 Task: Forward email as attachment with the signature Cooper Powell with the subject Product update announcement from softage.1@softage.net to softage.10@softage.net with the message I need to discuss some urgent matters related to the project with you.
Action: Mouse moved to (935, 82)
Screenshot: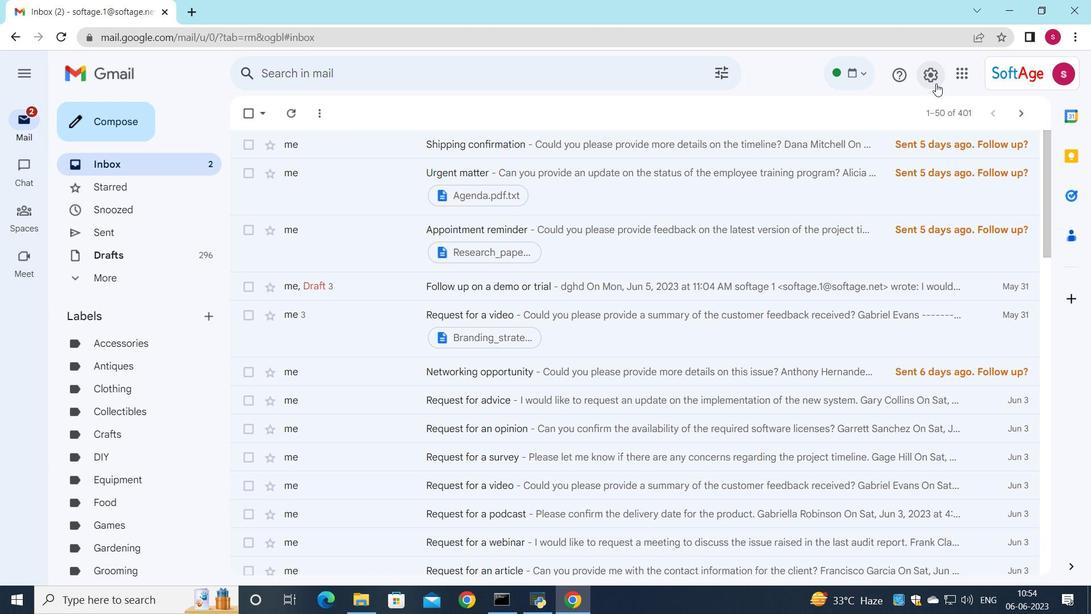 
Action: Mouse pressed left at (935, 82)
Screenshot: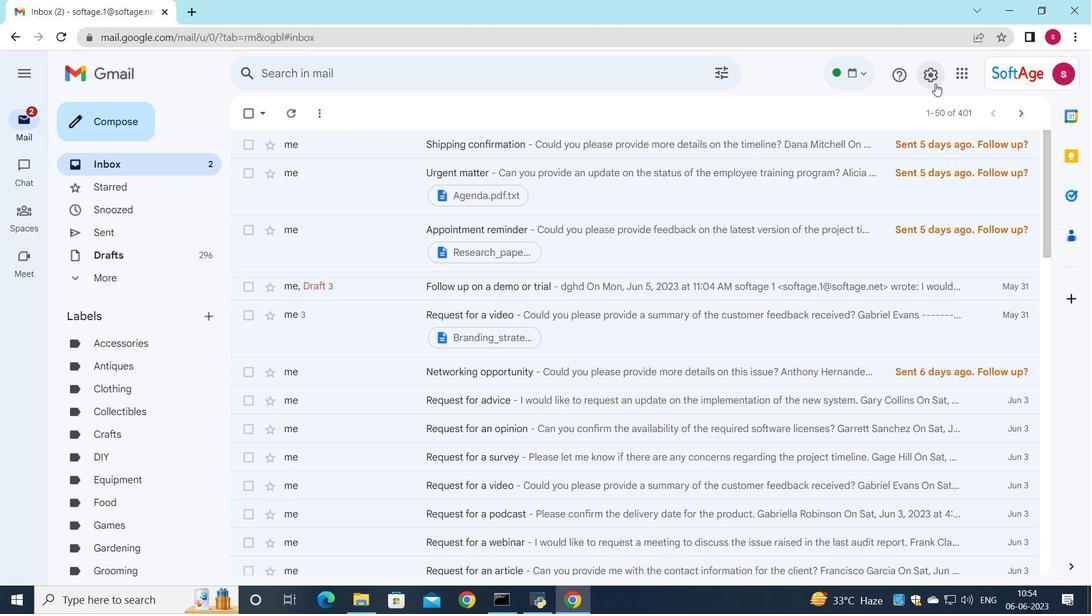
Action: Mouse moved to (940, 141)
Screenshot: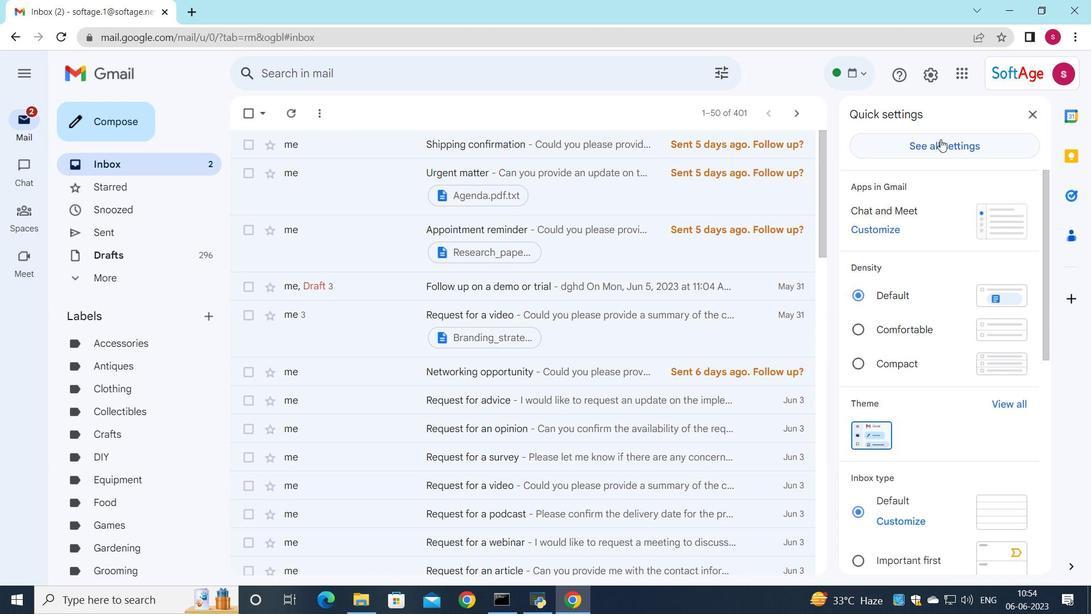 
Action: Mouse pressed left at (940, 141)
Screenshot: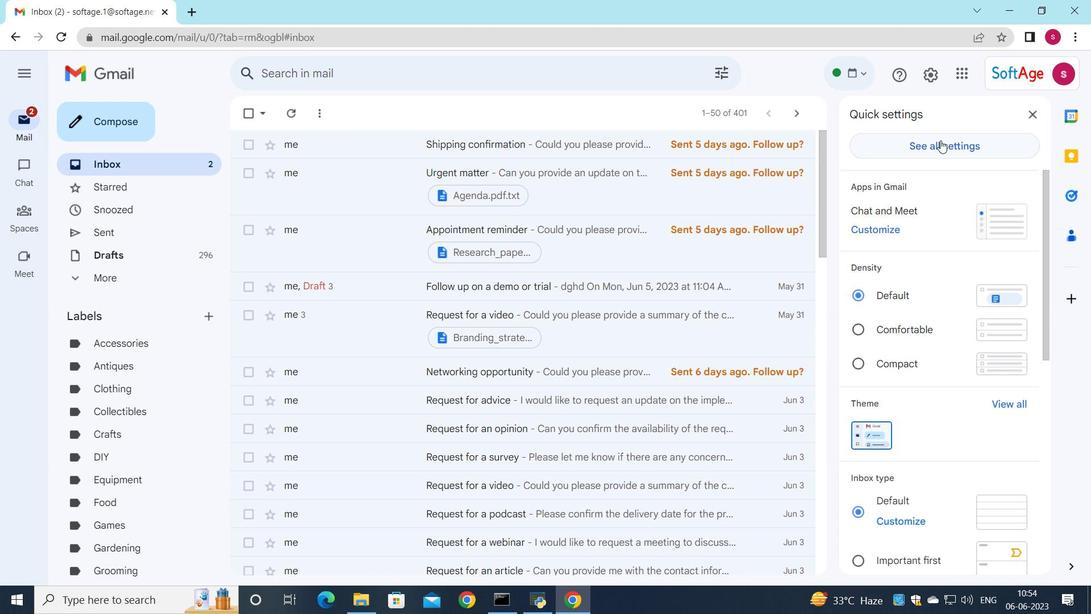 
Action: Mouse moved to (712, 198)
Screenshot: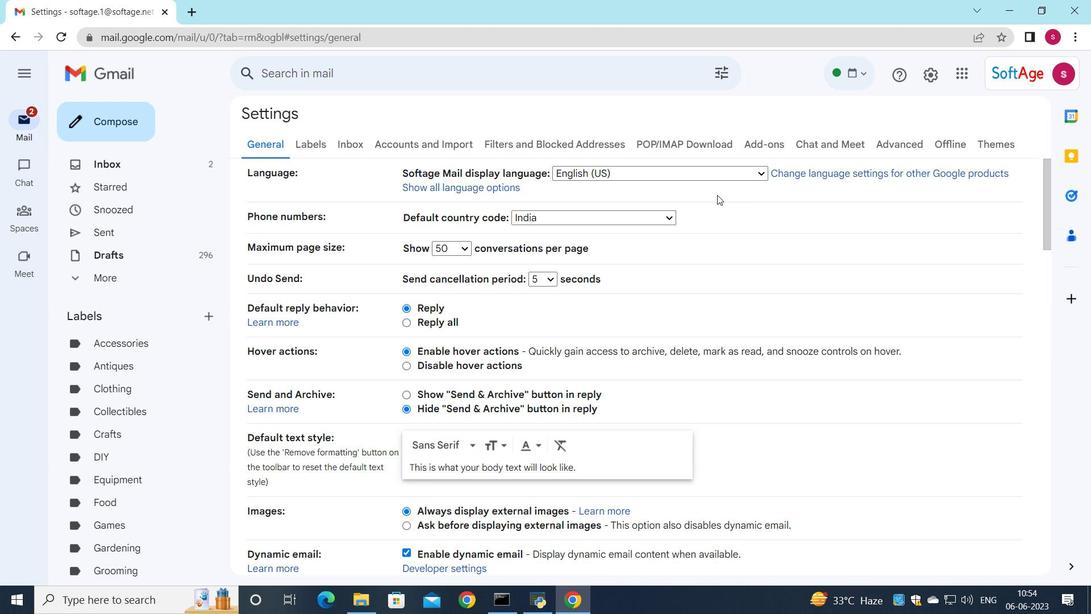 
Action: Mouse scrolled (712, 198) with delta (0, 0)
Screenshot: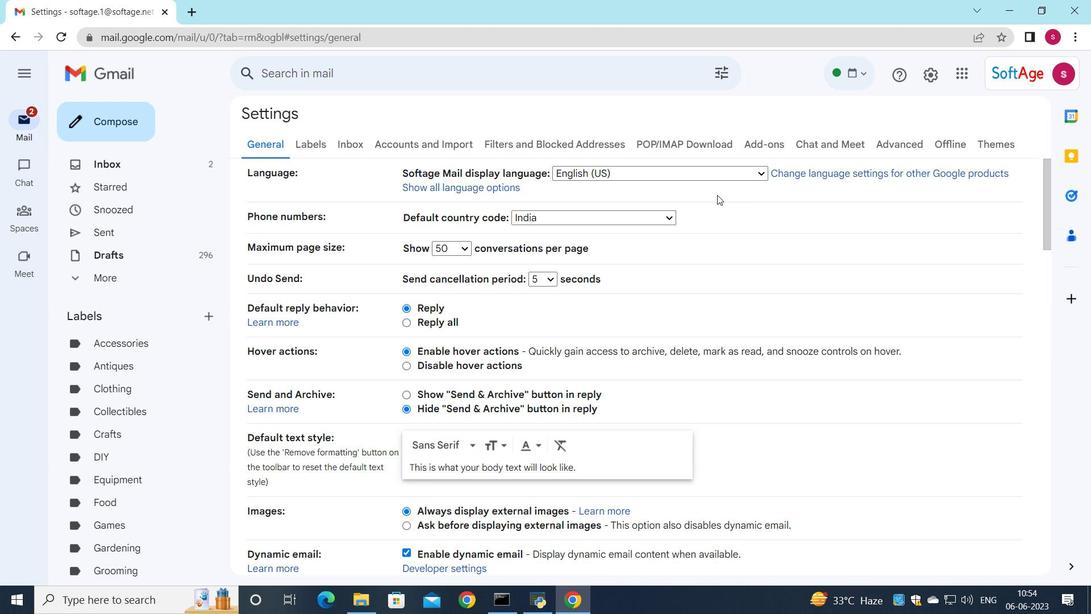 
Action: Mouse moved to (706, 202)
Screenshot: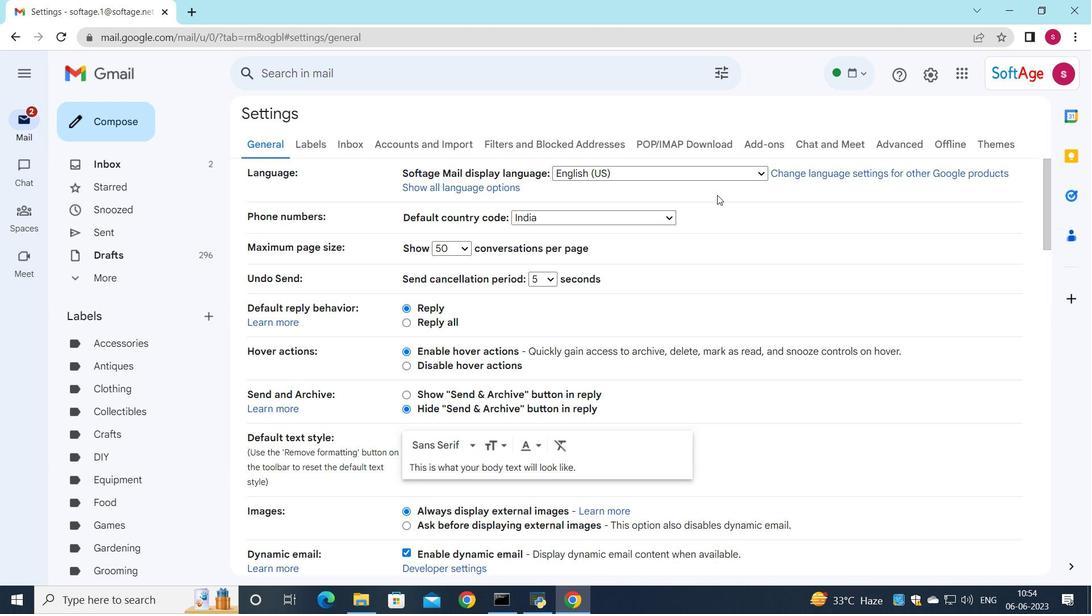 
Action: Mouse scrolled (706, 202) with delta (0, 0)
Screenshot: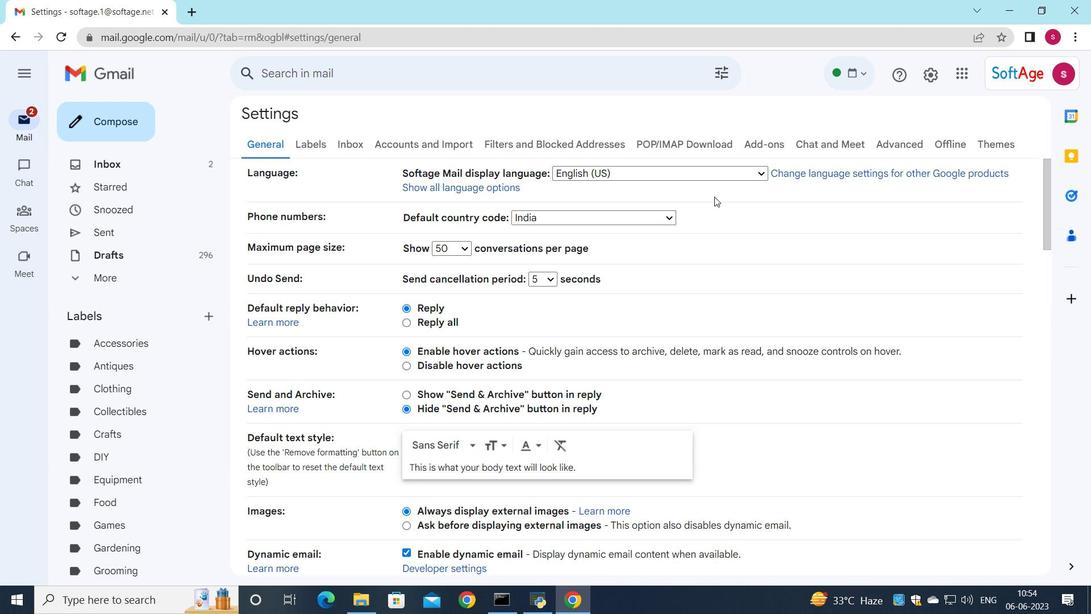 
Action: Mouse moved to (702, 205)
Screenshot: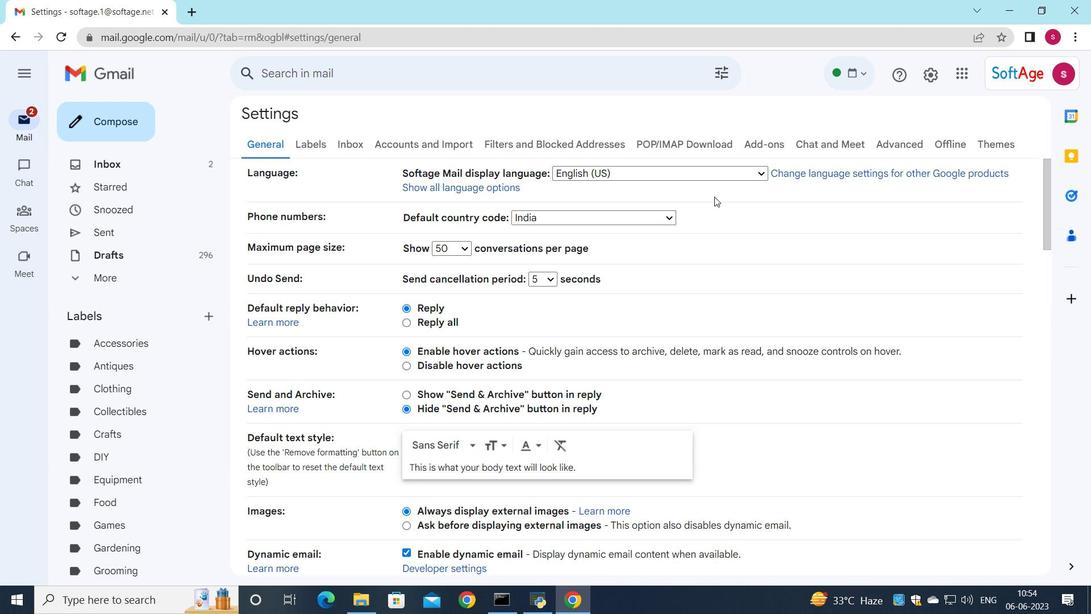 
Action: Mouse scrolled (702, 204) with delta (0, 0)
Screenshot: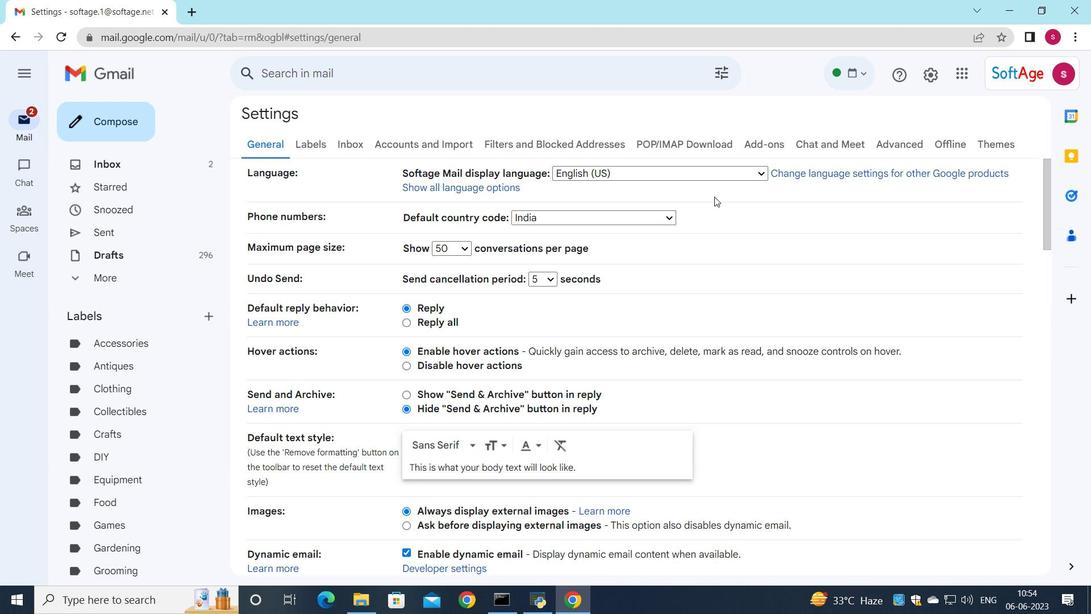 
Action: Mouse moved to (681, 212)
Screenshot: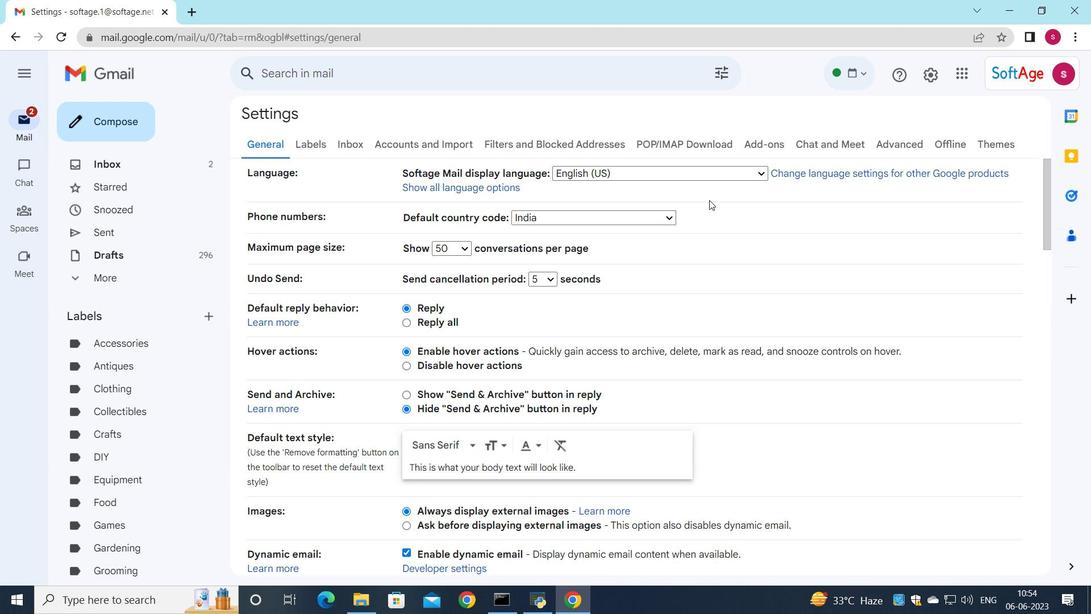 
Action: Mouse scrolled (697, 207) with delta (0, 0)
Screenshot: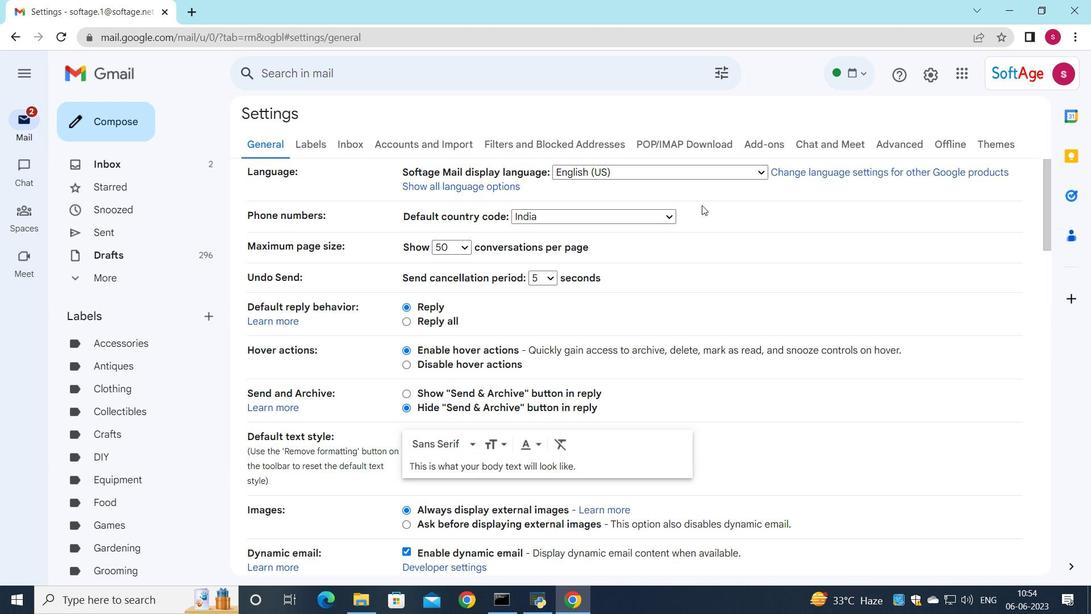
Action: Mouse moved to (680, 212)
Screenshot: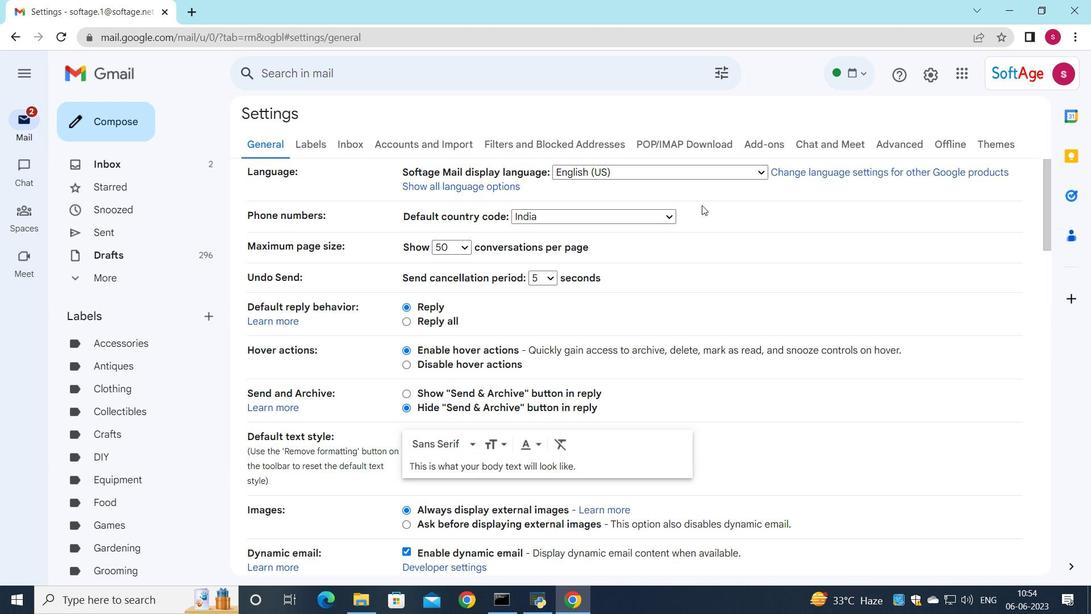 
Action: Mouse scrolled (691, 209) with delta (0, 0)
Screenshot: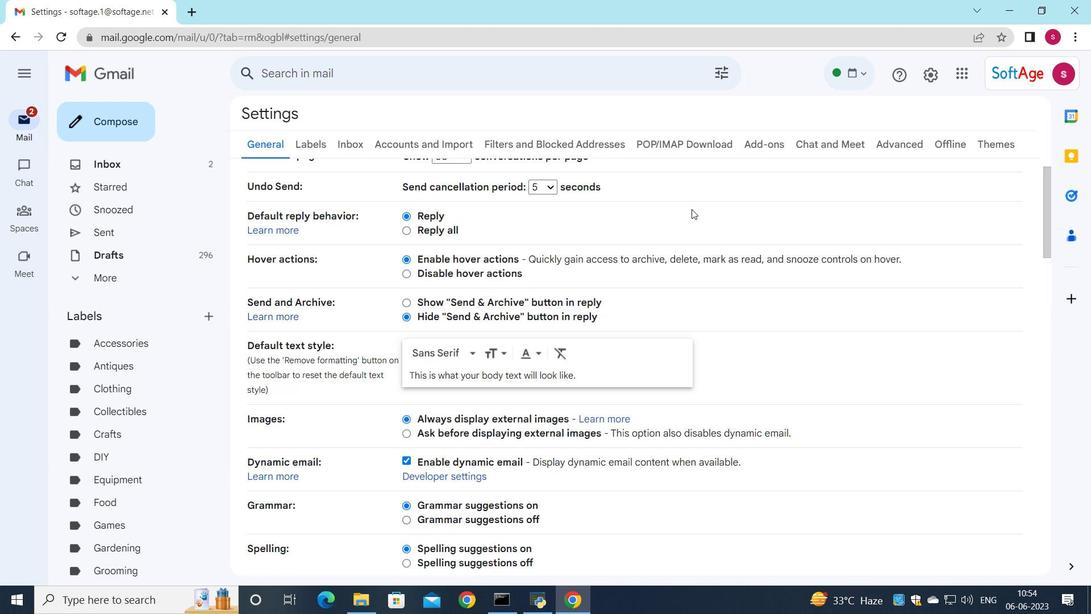 
Action: Mouse moved to (678, 212)
Screenshot: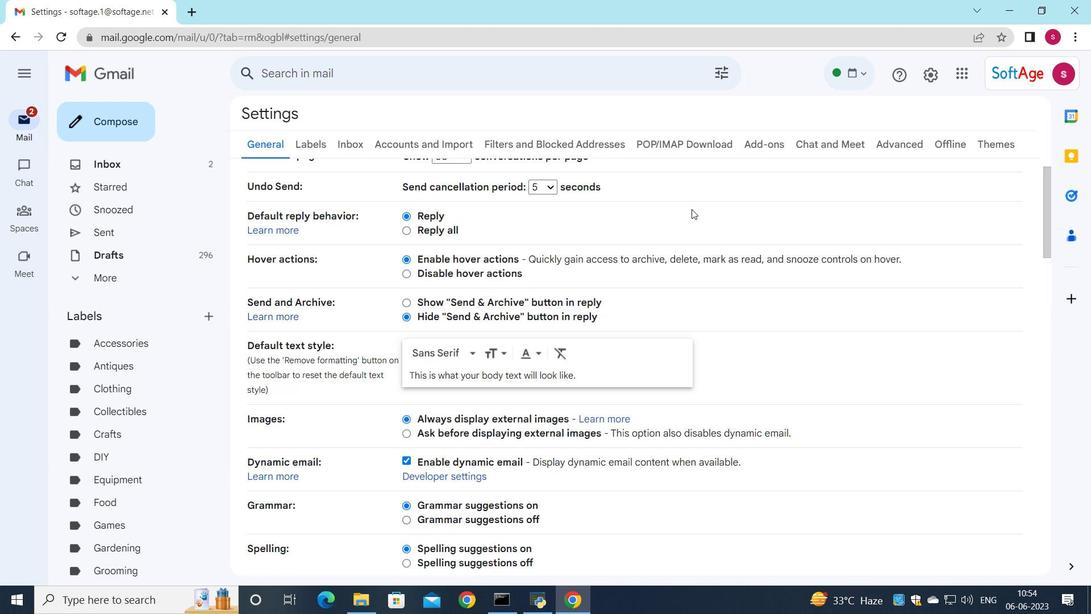 
Action: Mouse scrolled (680, 212) with delta (0, 0)
Screenshot: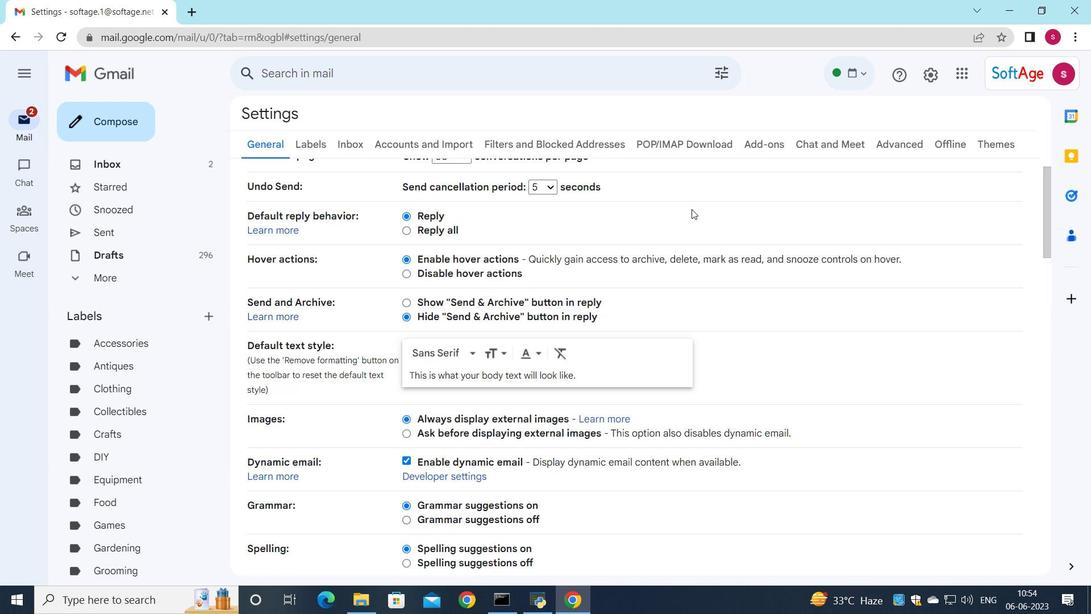 
Action: Mouse moved to (674, 217)
Screenshot: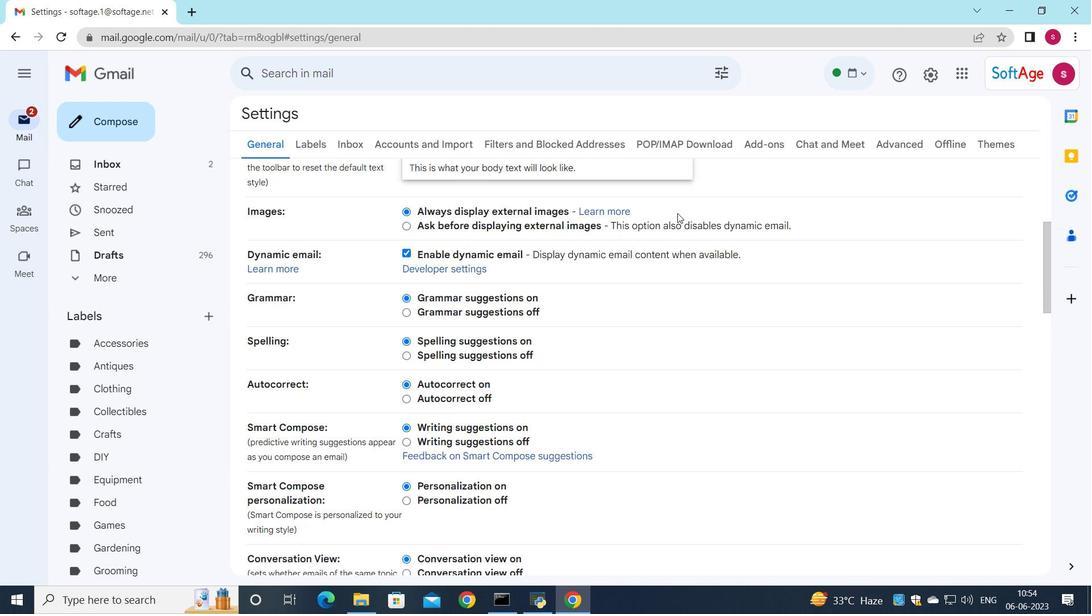 
Action: Mouse scrolled (674, 217) with delta (0, 0)
Screenshot: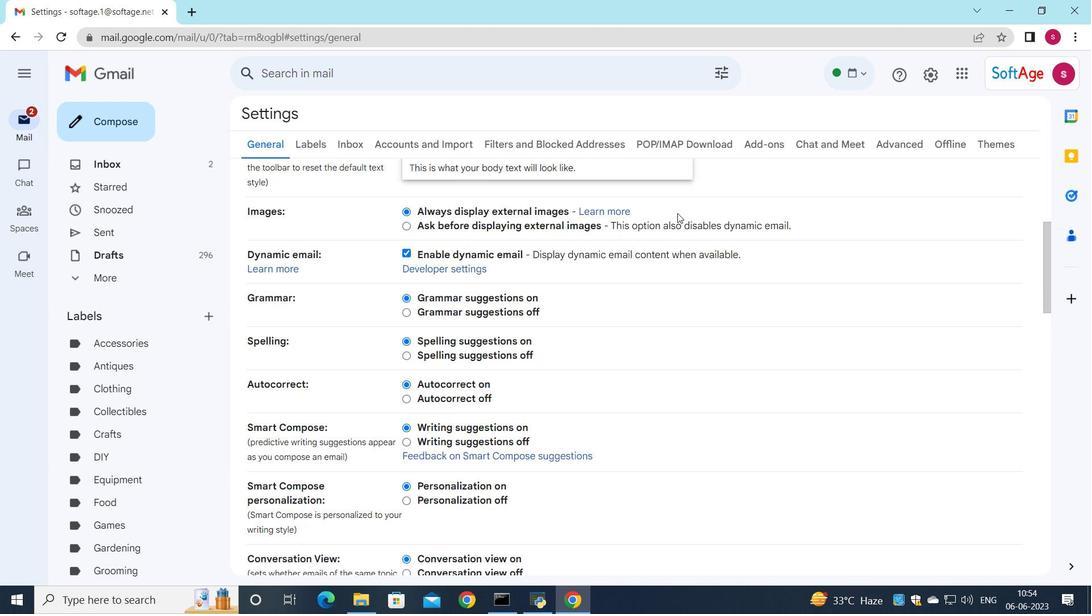 
Action: Mouse moved to (674, 218)
Screenshot: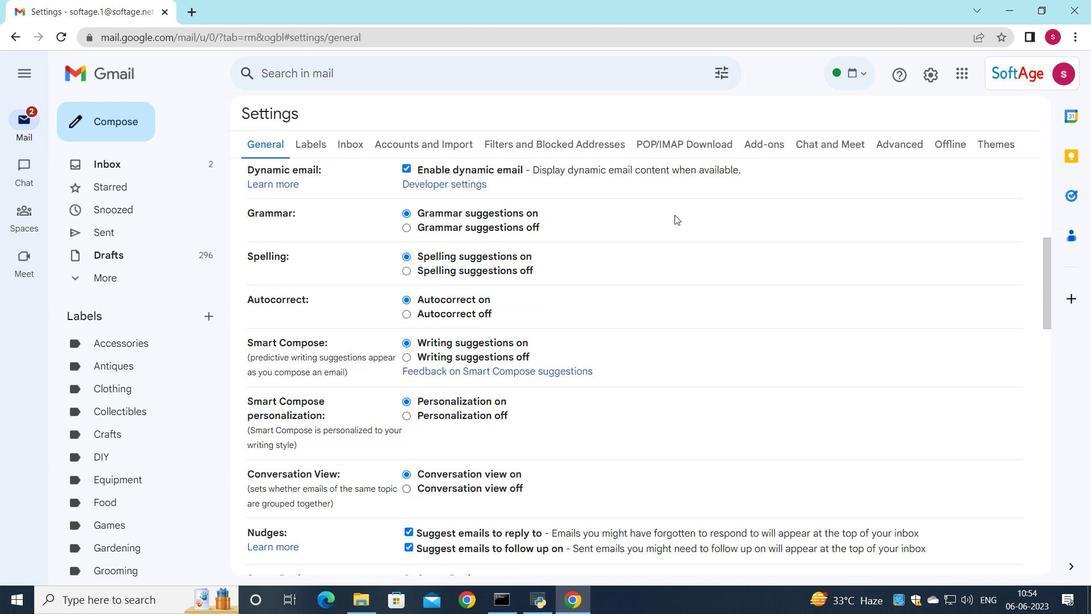 
Action: Mouse scrolled (674, 218) with delta (0, 0)
Screenshot: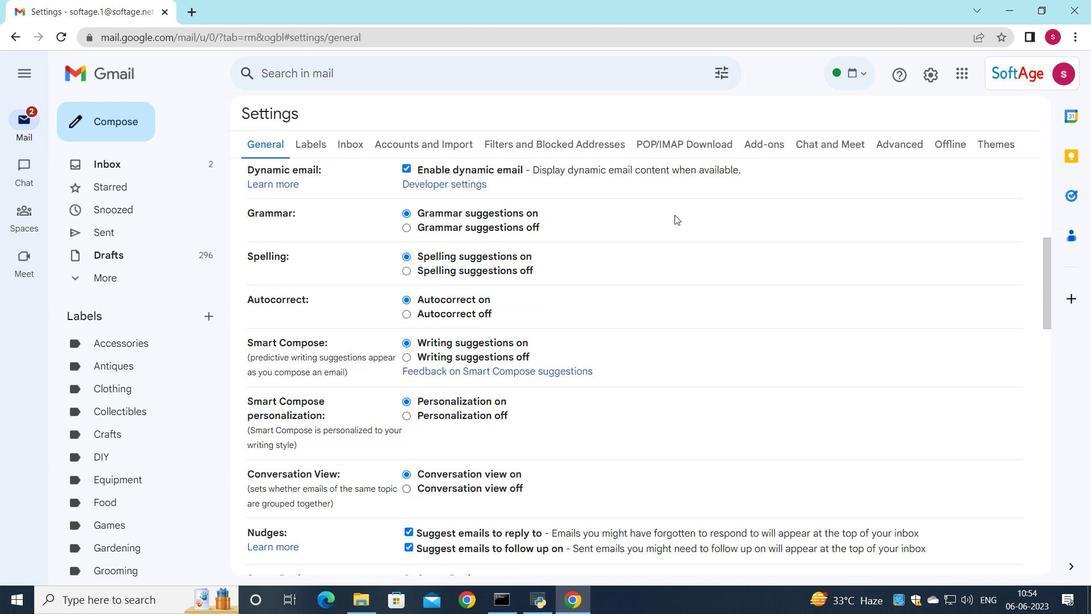 
Action: Mouse moved to (674, 218)
Screenshot: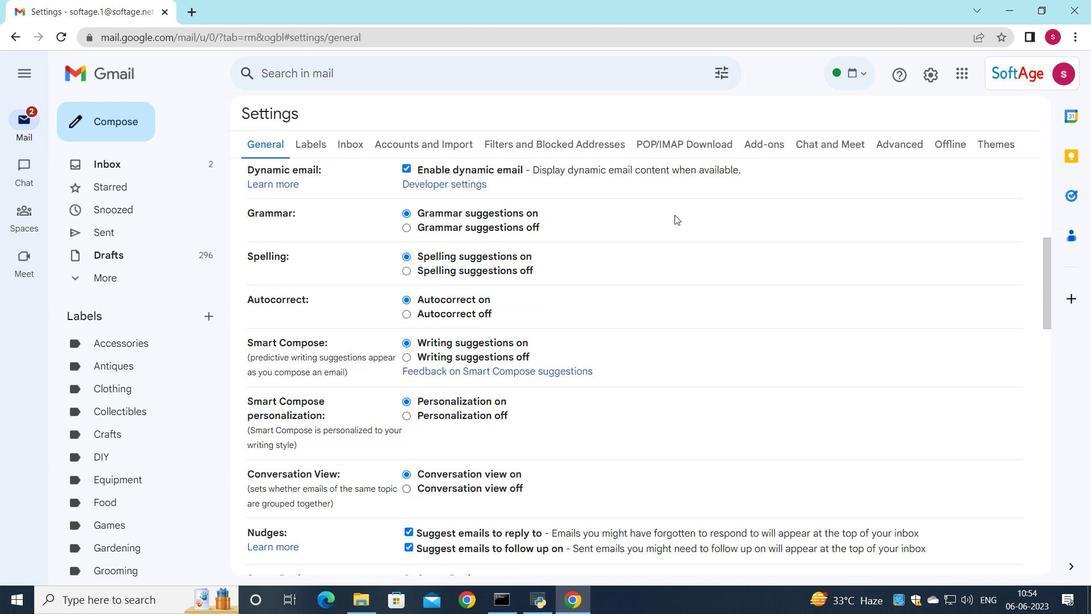
Action: Mouse scrolled (674, 218) with delta (0, 0)
Screenshot: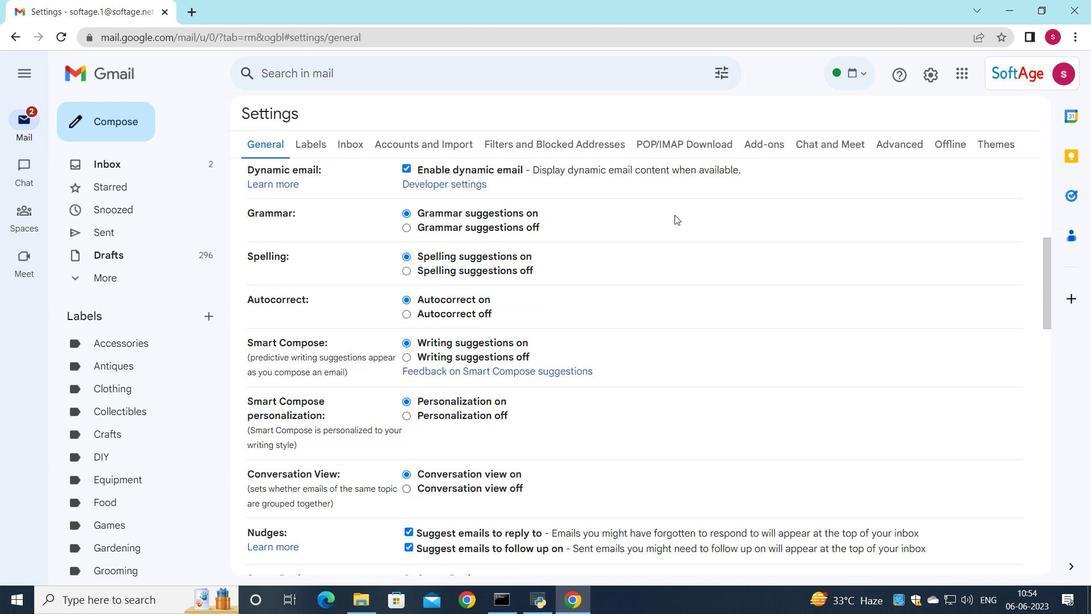 
Action: Mouse moved to (673, 219)
Screenshot: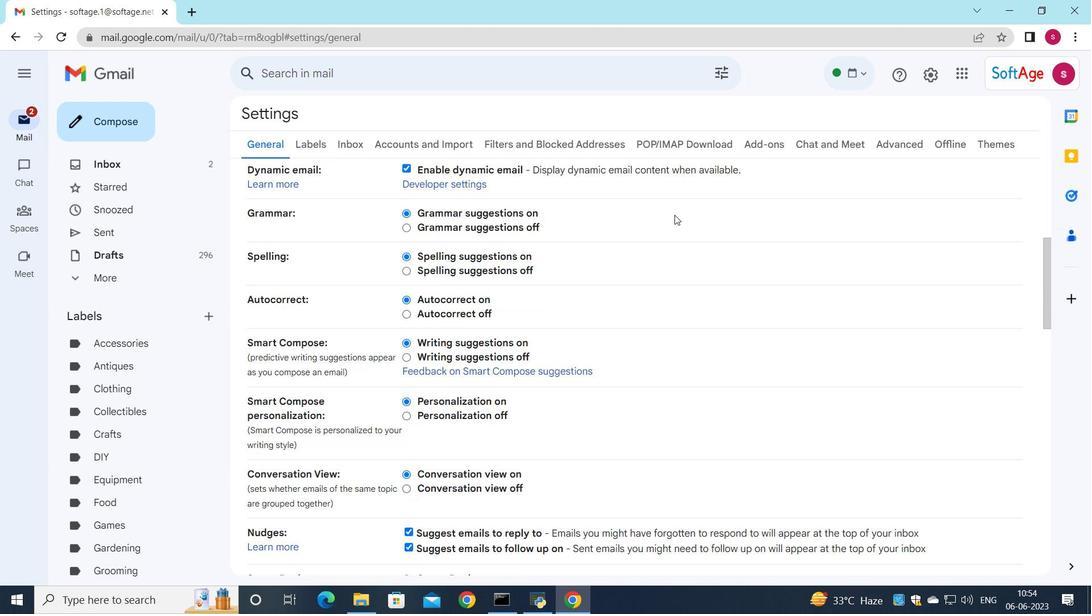 
Action: Mouse scrolled (673, 218) with delta (0, 0)
Screenshot: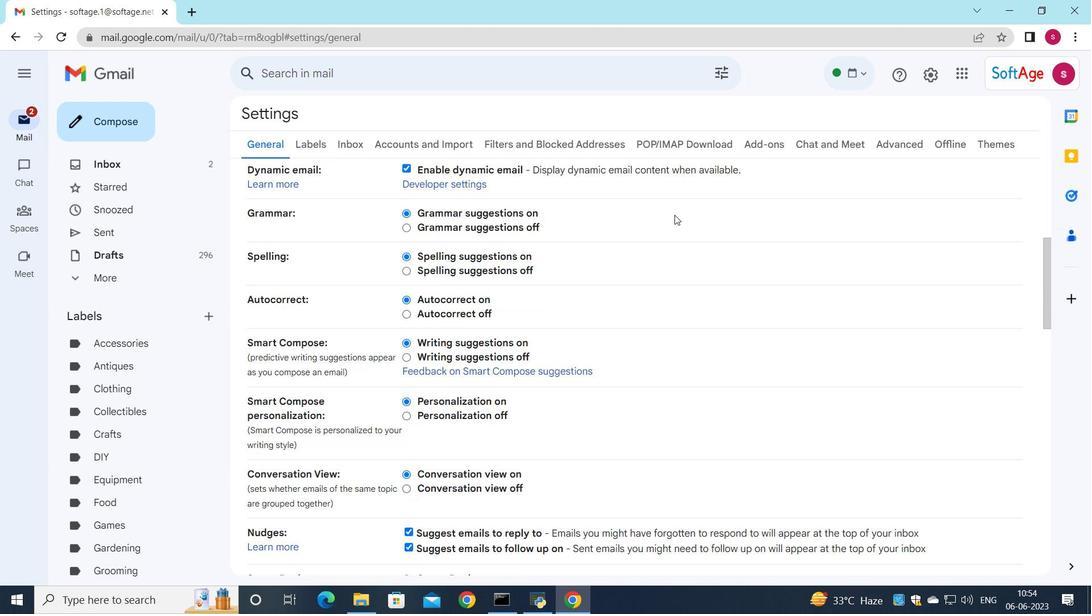 
Action: Mouse moved to (672, 220)
Screenshot: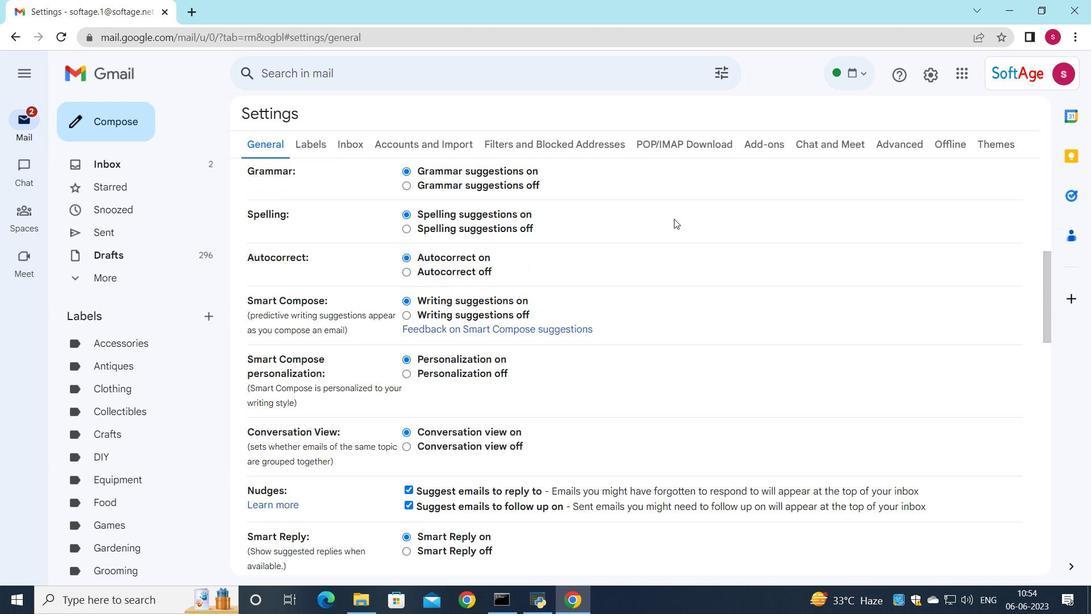 
Action: Mouse scrolled (672, 220) with delta (0, 0)
Screenshot: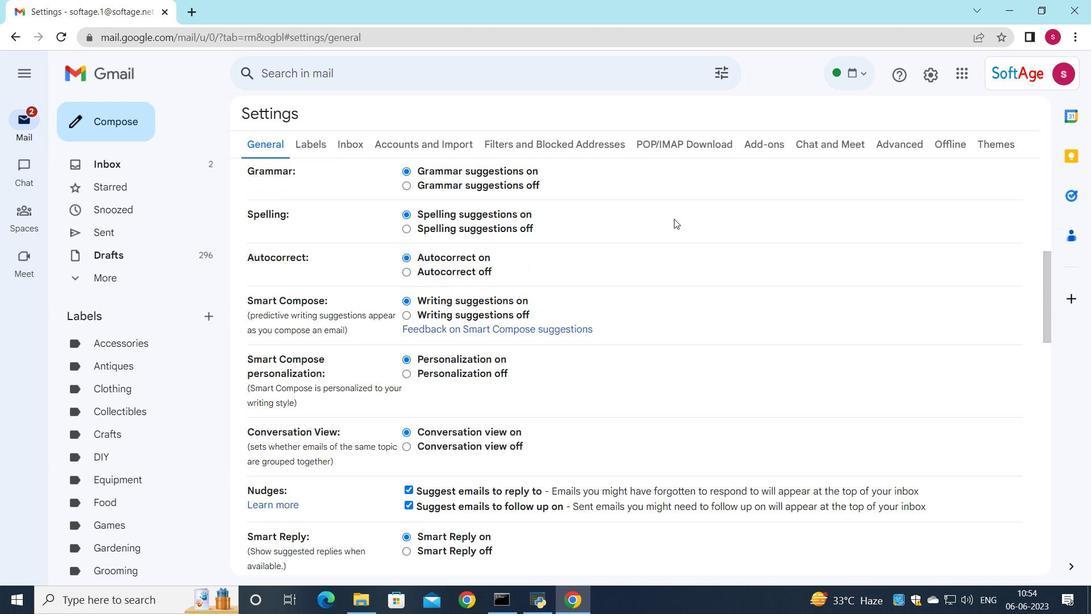 
Action: Mouse moved to (599, 241)
Screenshot: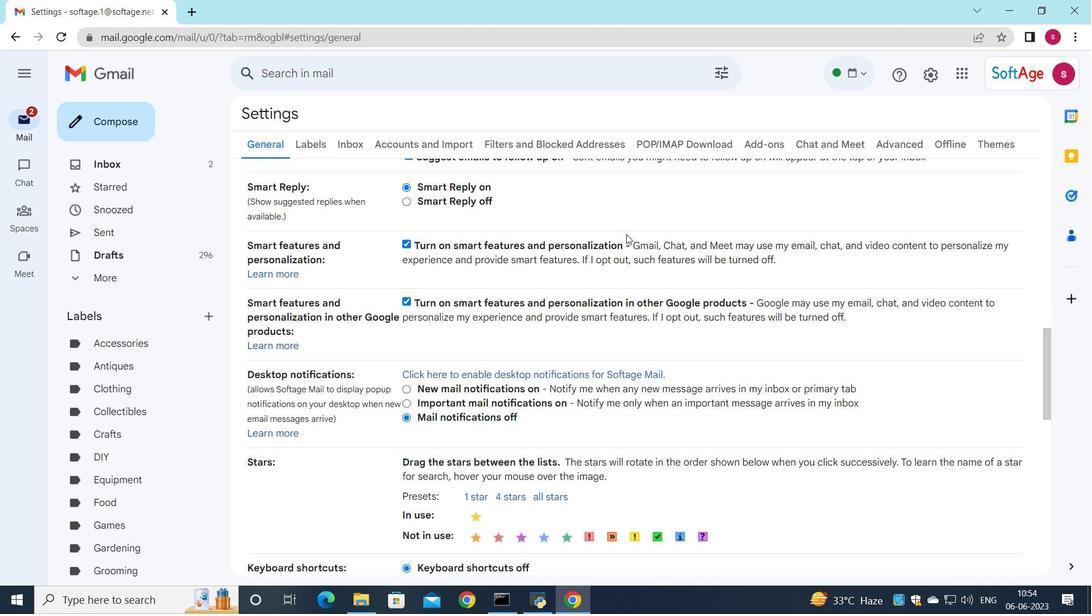 
Action: Mouse scrolled (599, 241) with delta (0, 0)
Screenshot: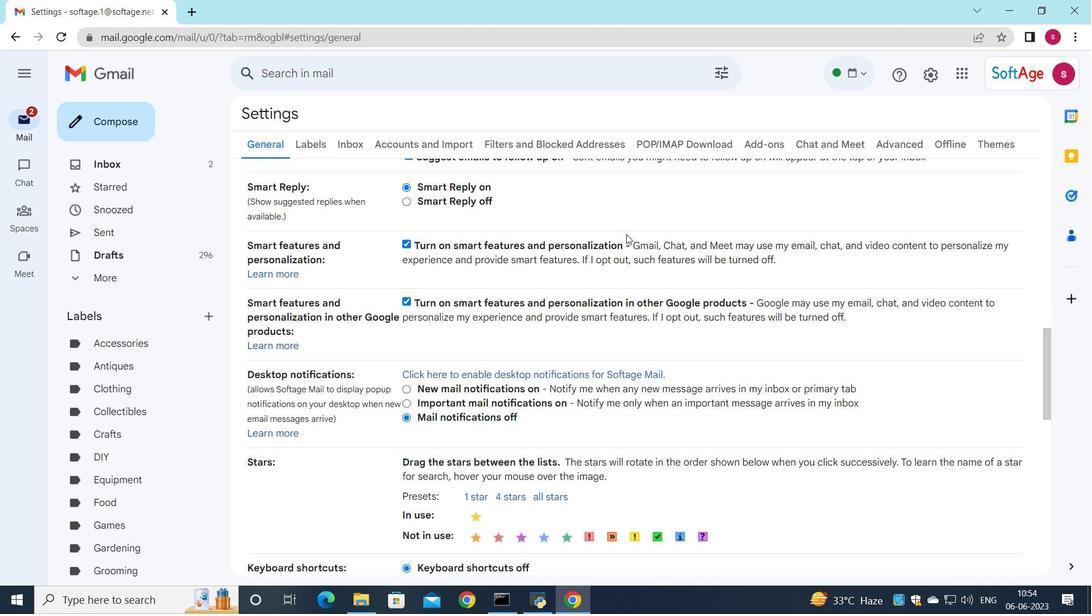 
Action: Mouse moved to (596, 242)
Screenshot: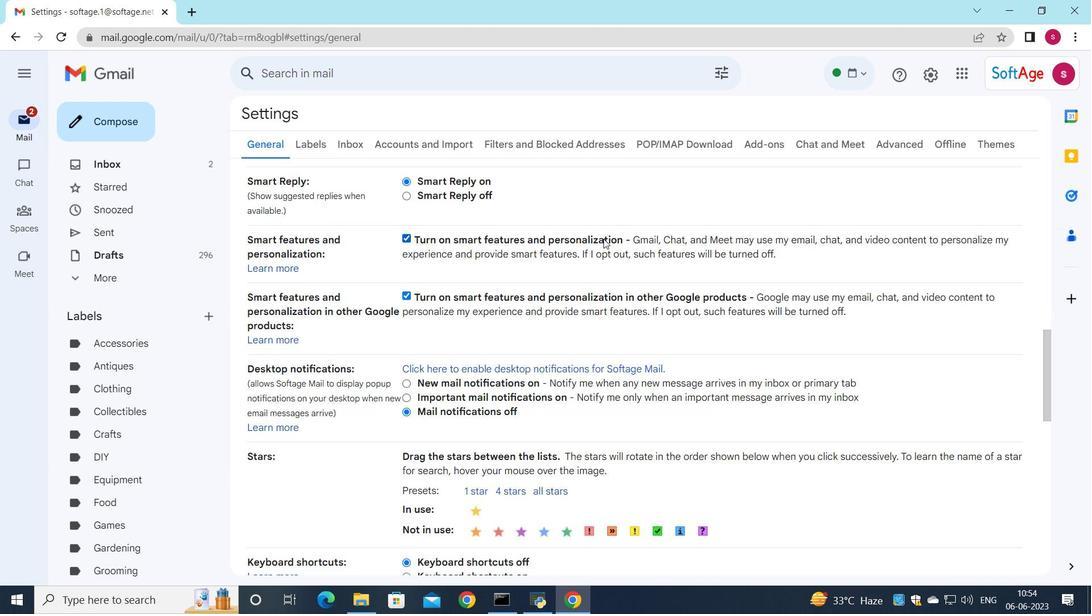 
Action: Mouse scrolled (597, 242) with delta (0, 0)
Screenshot: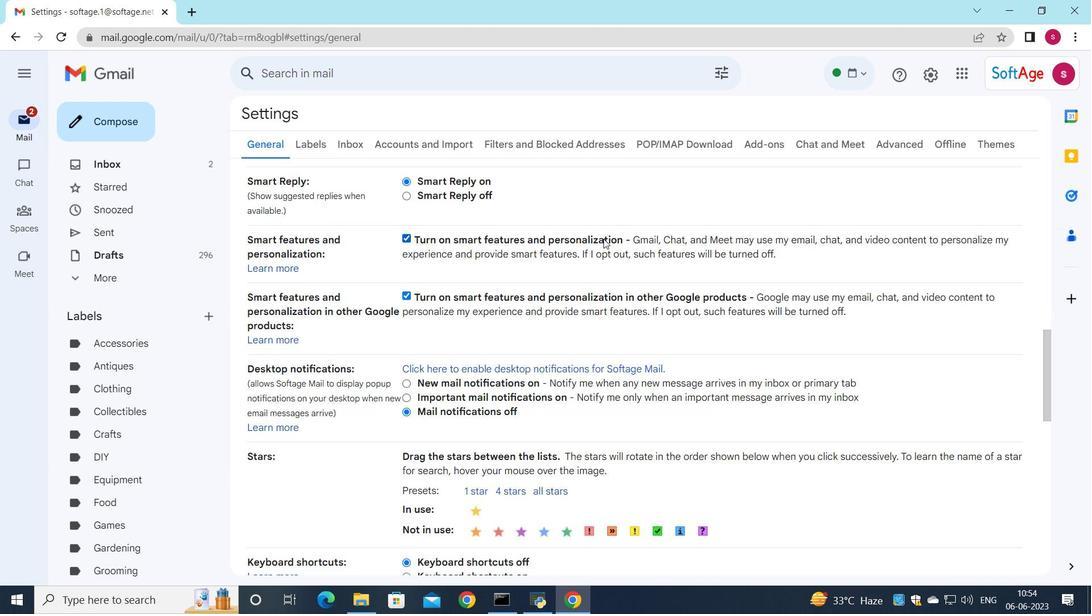 
Action: Mouse moved to (596, 243)
Screenshot: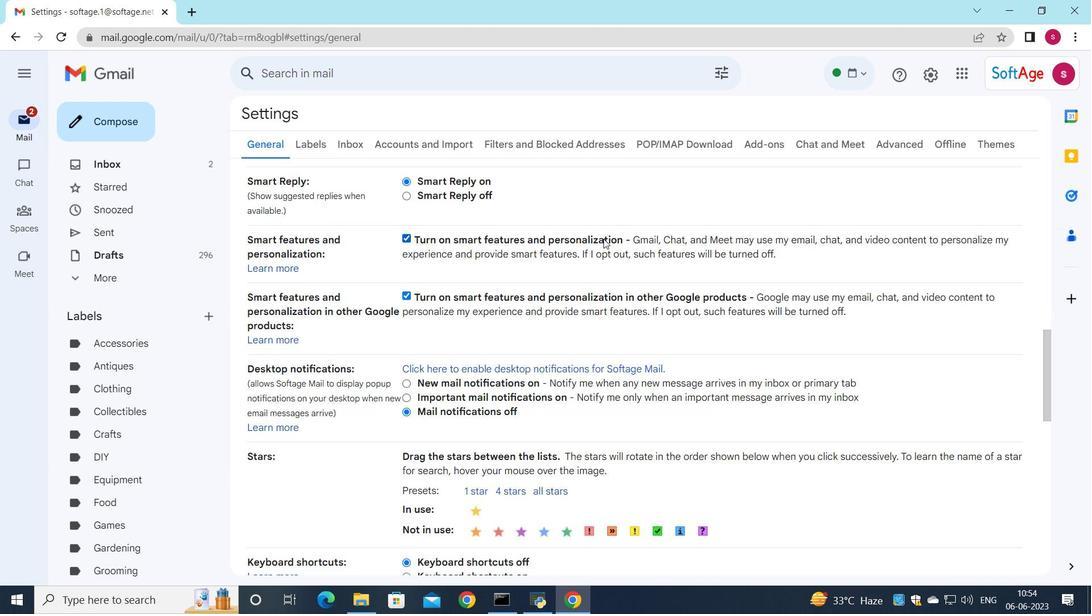 
Action: Mouse scrolled (596, 242) with delta (0, 0)
Screenshot: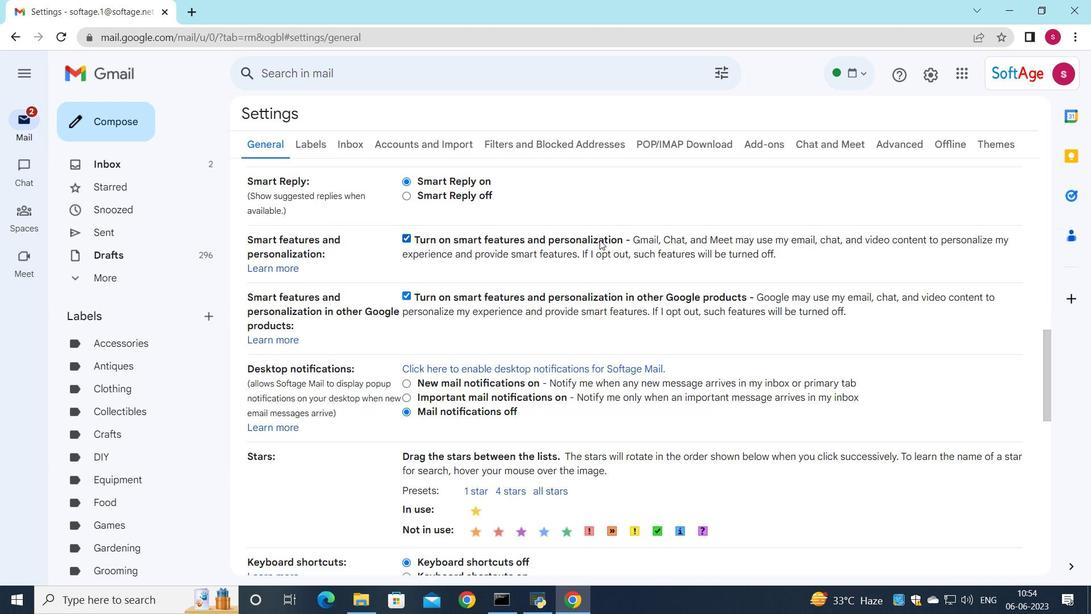 
Action: Mouse moved to (591, 246)
Screenshot: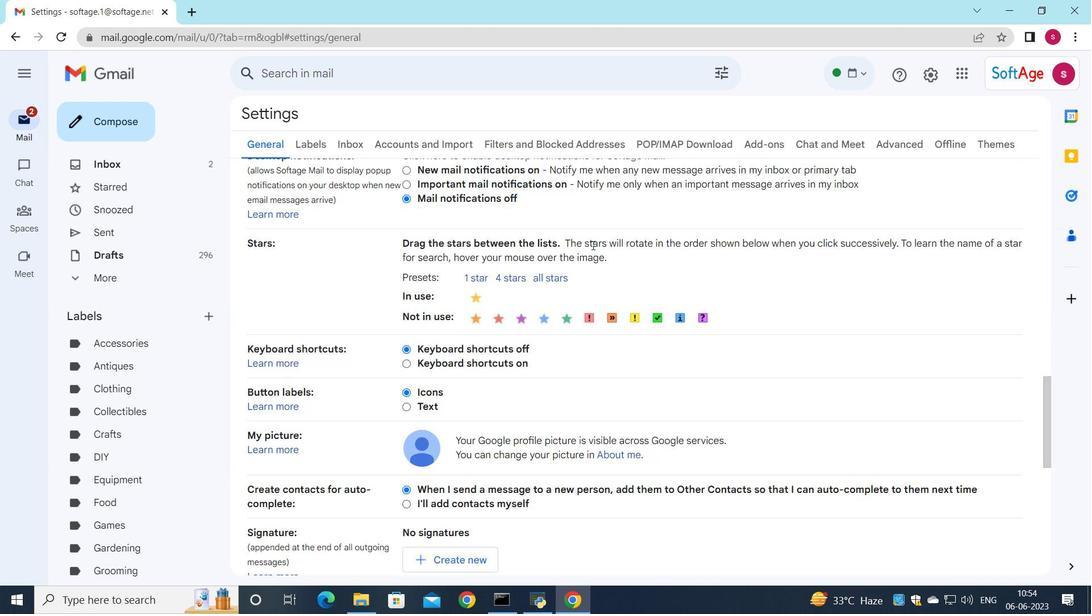 
Action: Mouse scrolled (591, 245) with delta (0, 0)
Screenshot: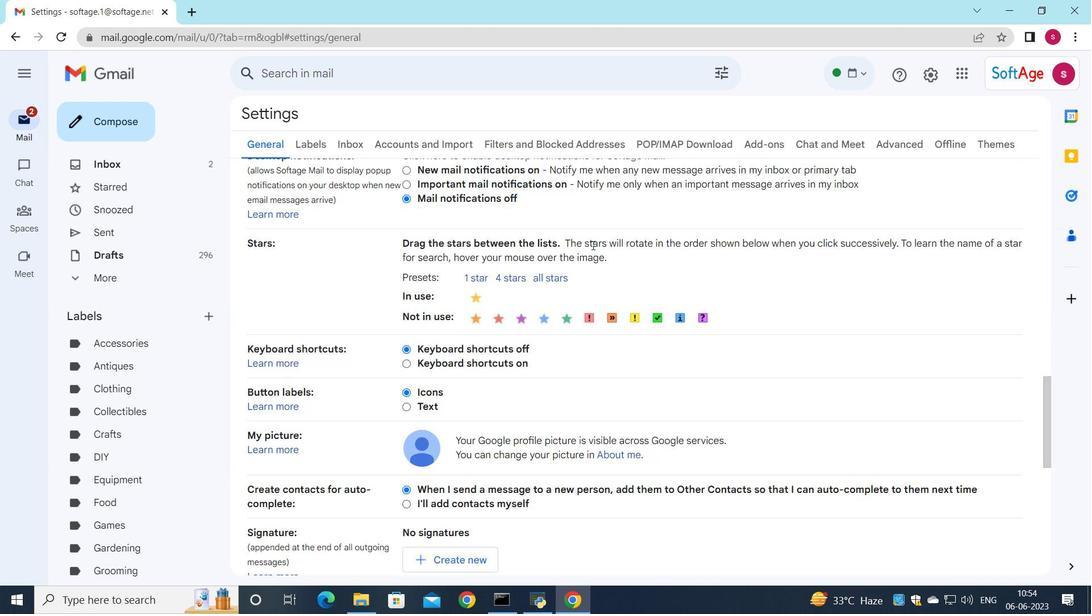 
Action: Mouse moved to (591, 246)
Screenshot: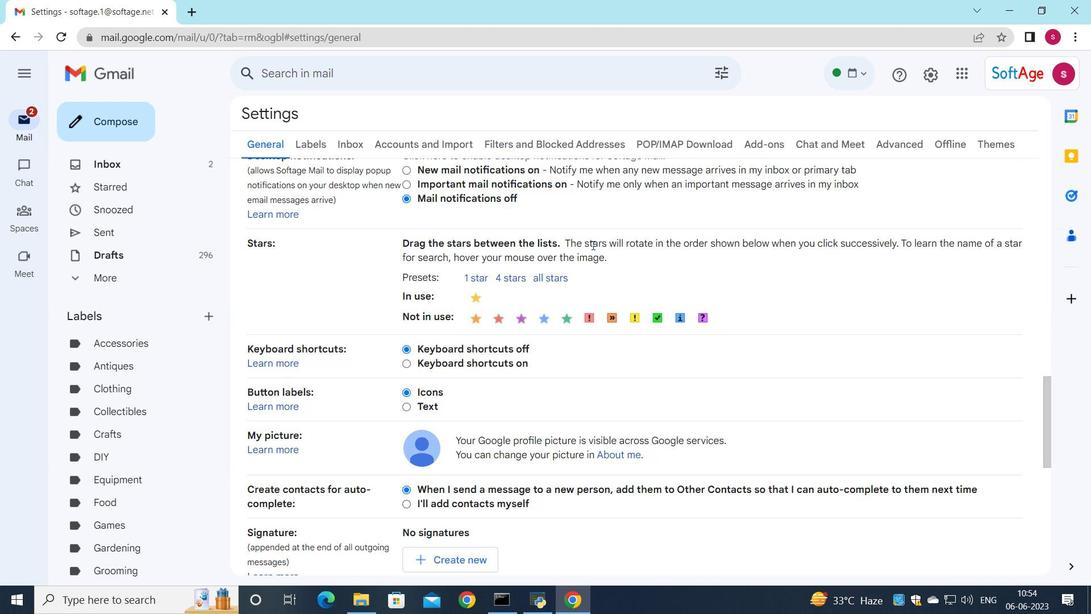 
Action: Mouse scrolled (591, 246) with delta (0, 0)
Screenshot: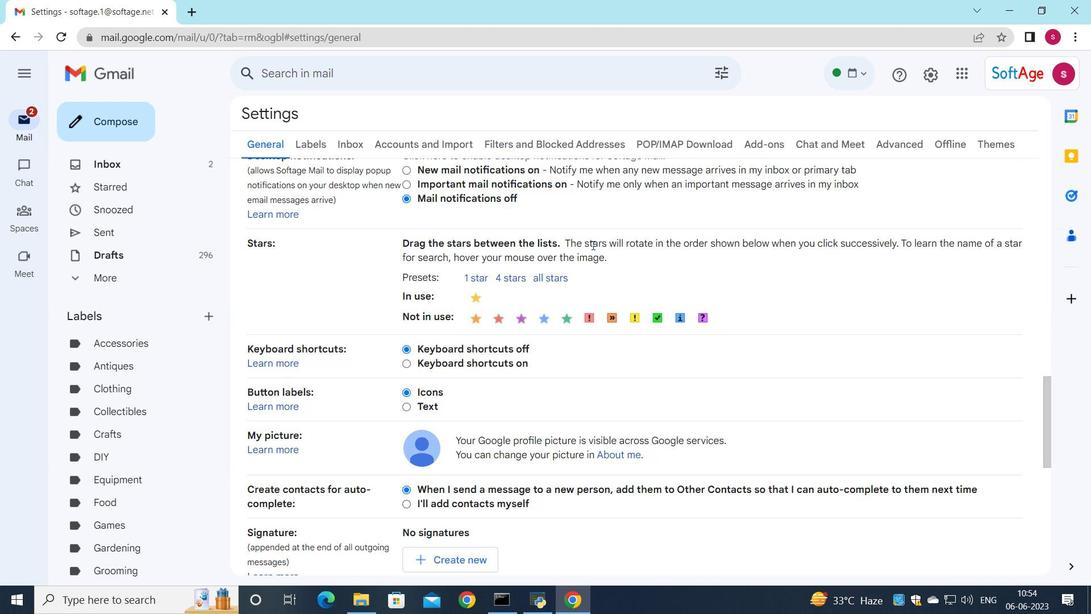 
Action: Mouse scrolled (591, 246) with delta (0, 0)
Screenshot: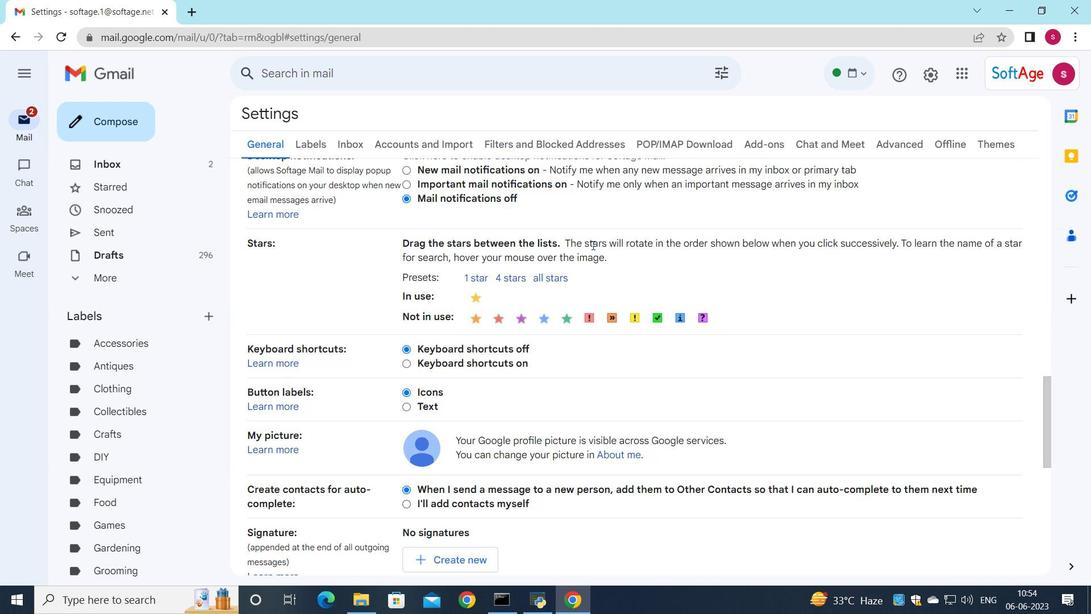 
Action: Mouse moved to (572, 254)
Screenshot: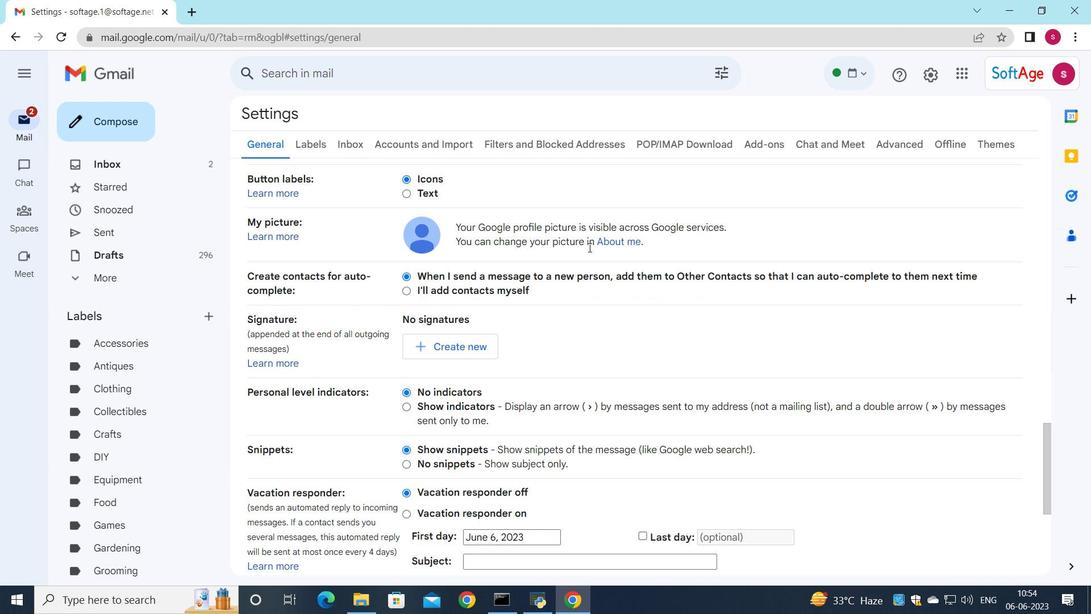 
Action: Mouse scrolled (577, 251) with delta (0, 0)
Screenshot: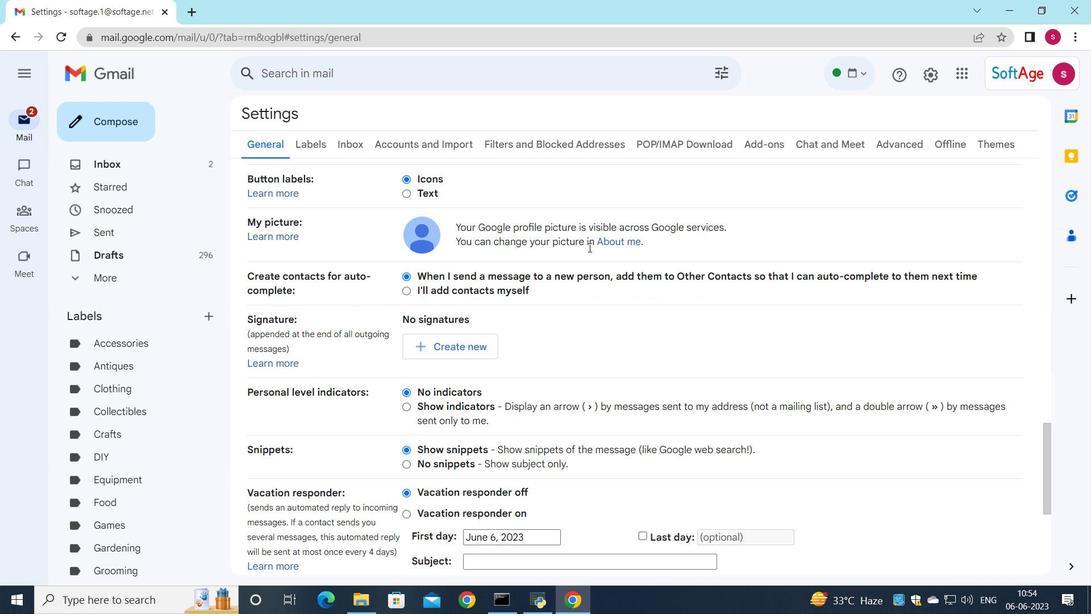
Action: Mouse moved to (567, 254)
Screenshot: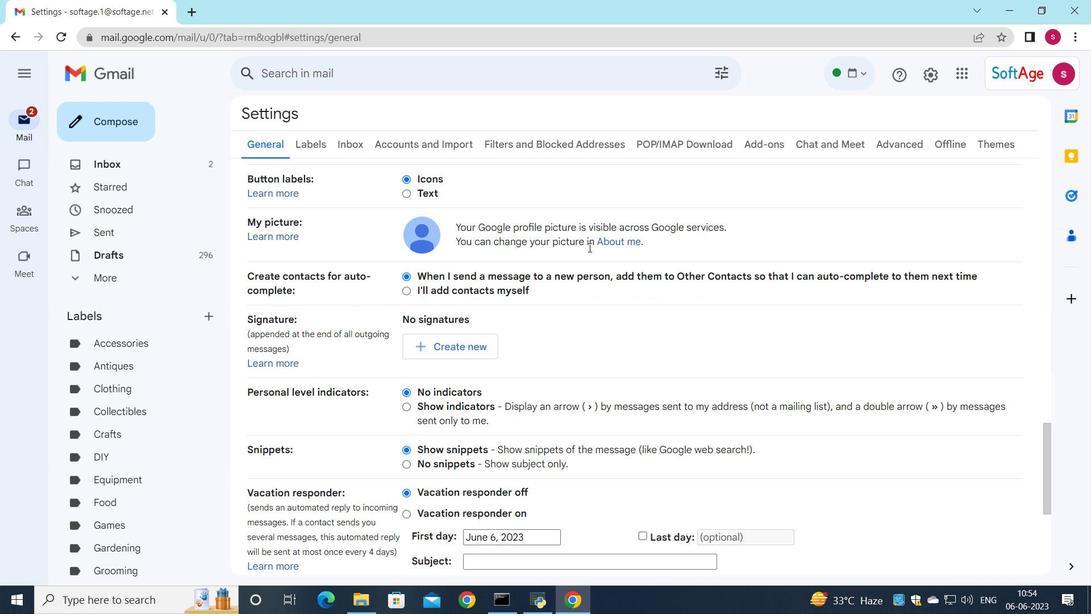 
Action: Mouse scrolled (572, 253) with delta (0, 0)
Screenshot: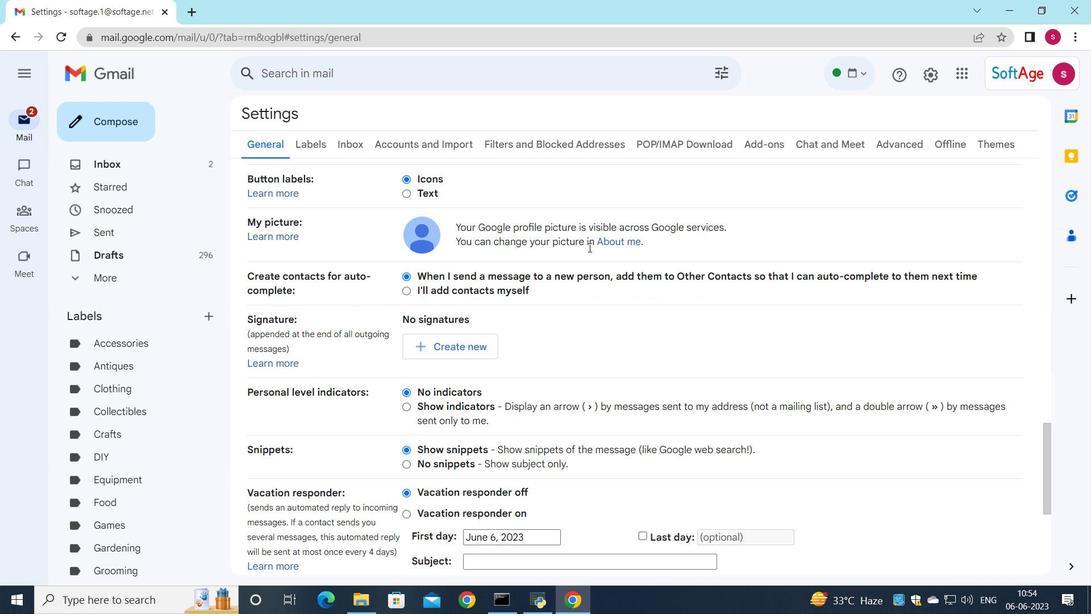 
Action: Mouse moved to (557, 255)
Screenshot: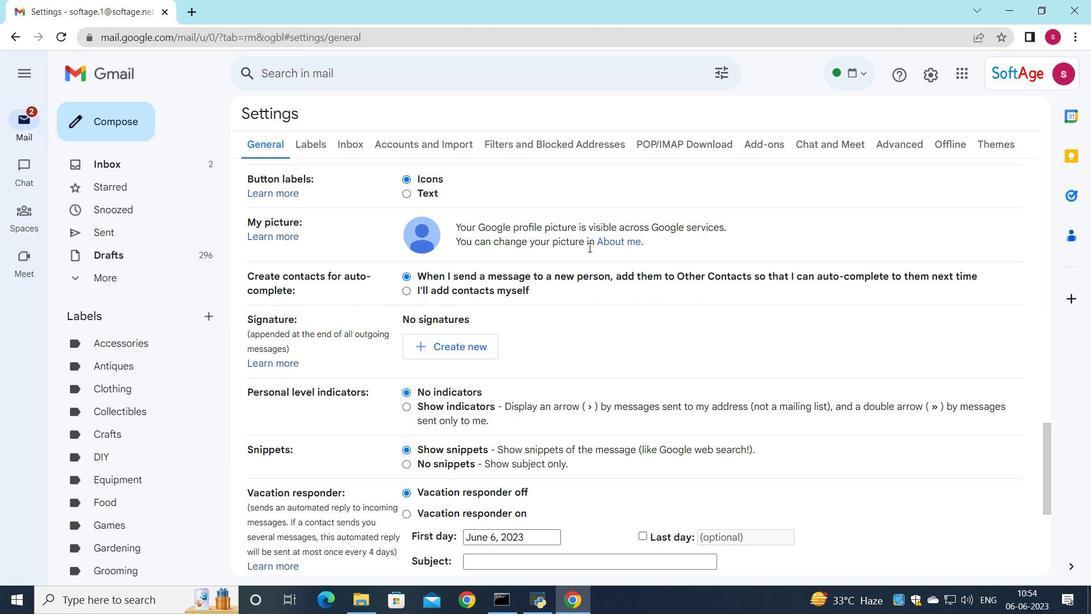 
Action: Mouse scrolled (565, 254) with delta (0, 0)
Screenshot: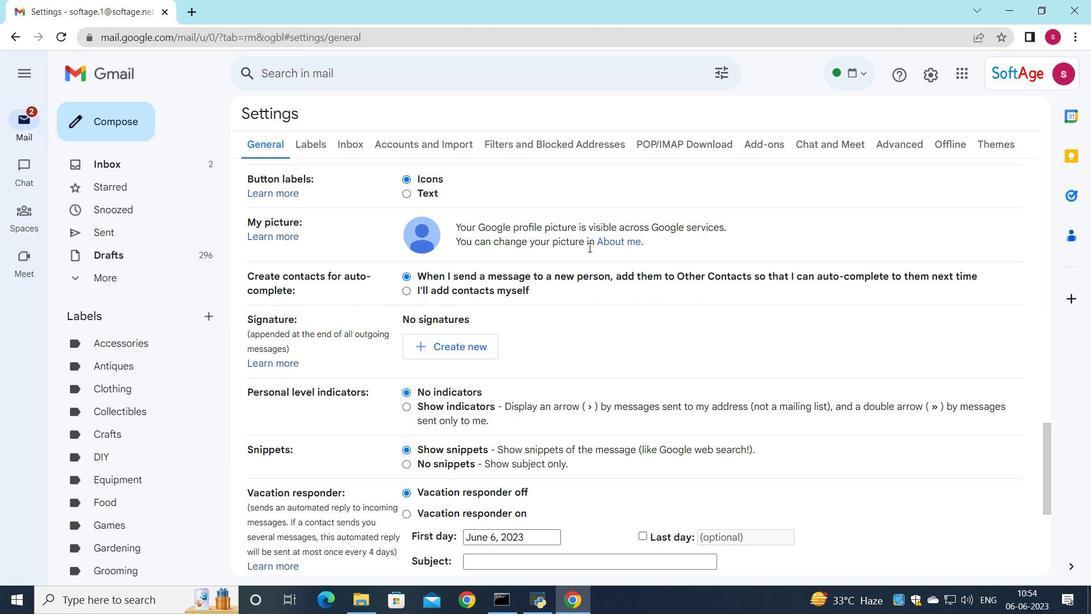 
Action: Mouse moved to (503, 246)
Screenshot: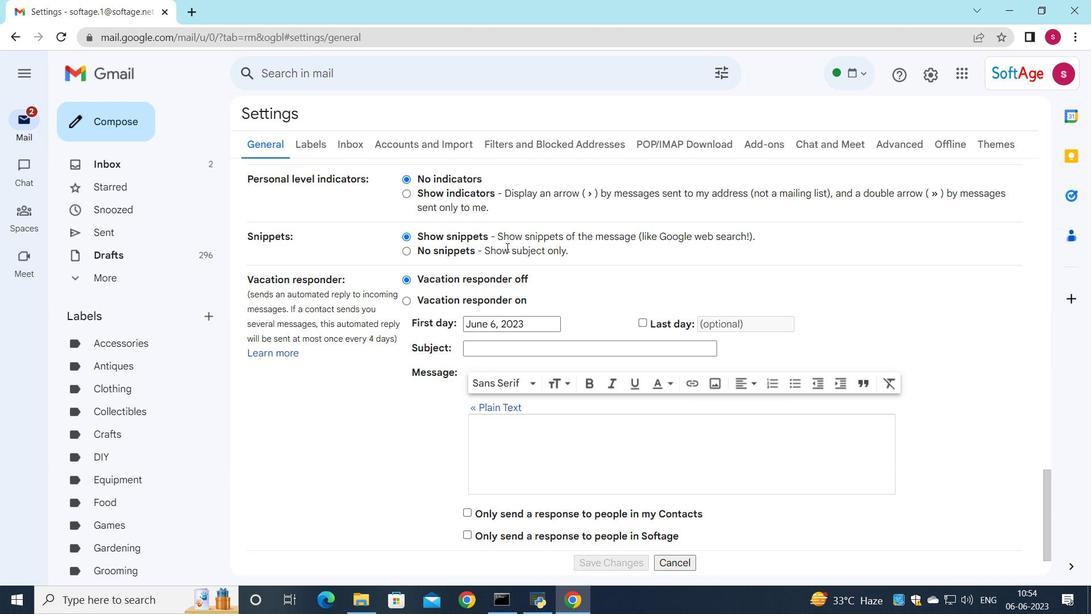 
Action: Mouse scrolled (503, 246) with delta (0, 0)
Screenshot: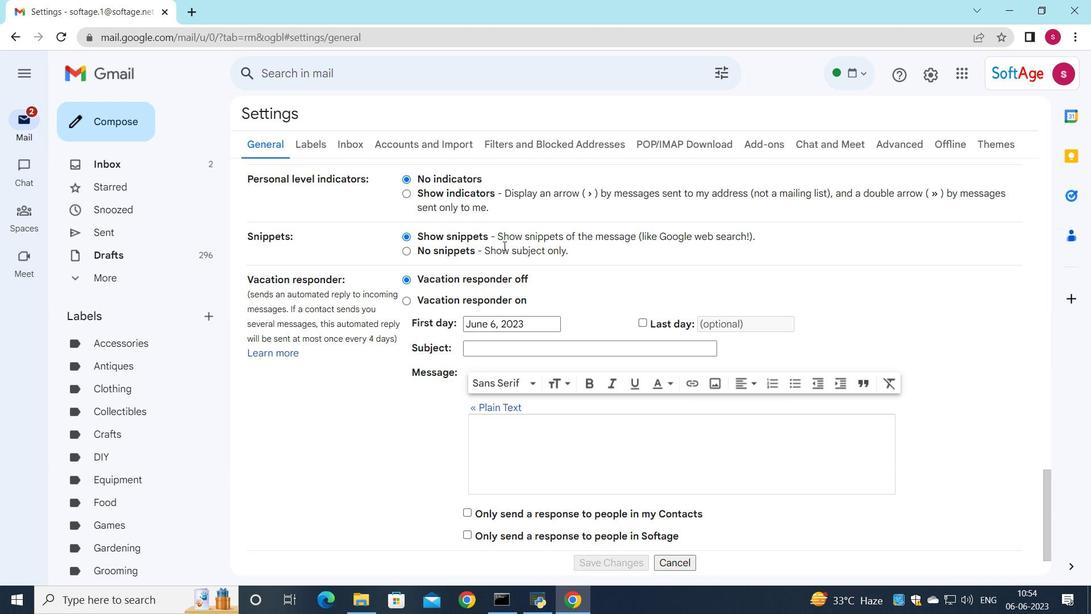
Action: Mouse scrolled (503, 246) with delta (0, 0)
Screenshot: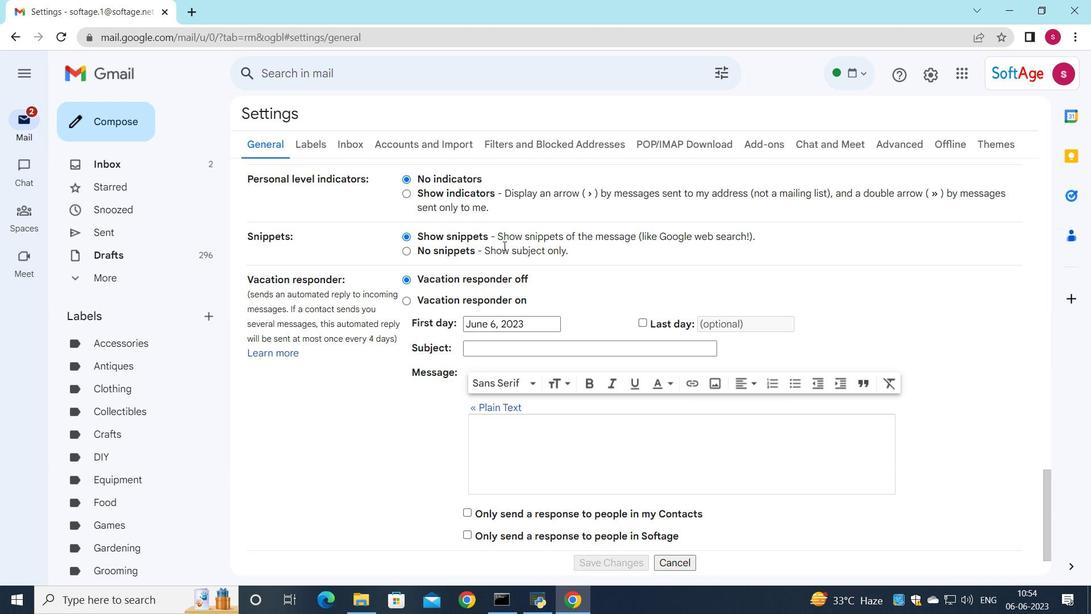 
Action: Mouse moved to (417, 275)
Screenshot: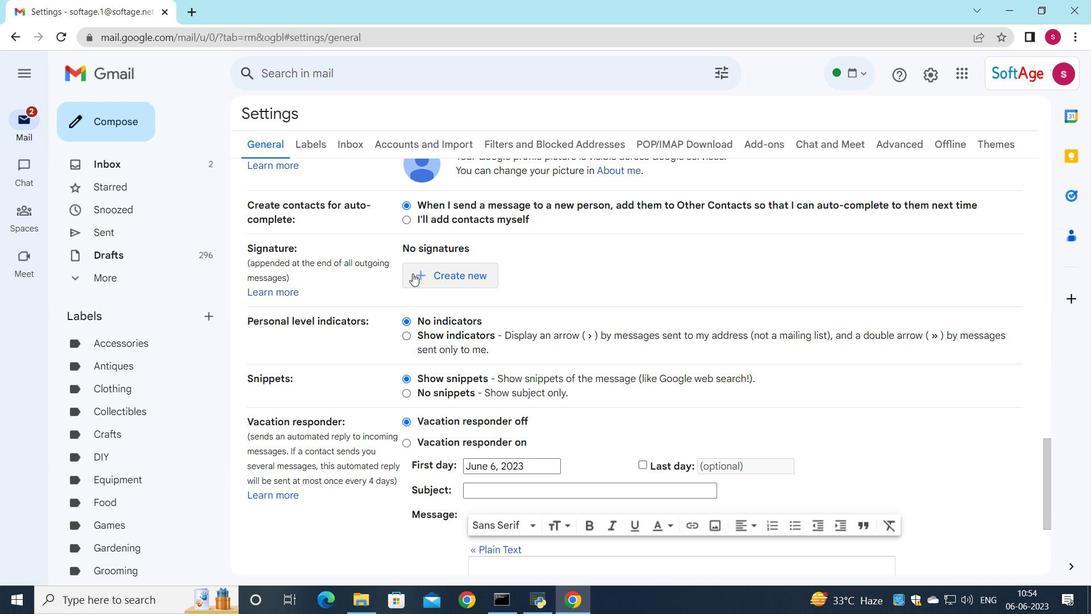 
Action: Mouse pressed left at (417, 275)
Screenshot: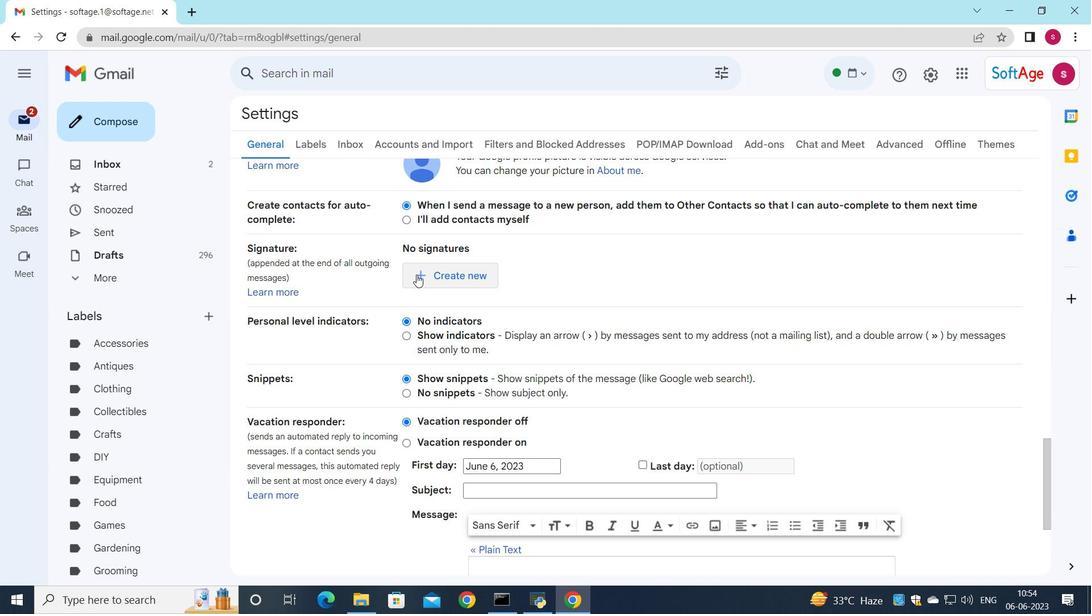 
Action: Mouse moved to (654, 179)
Screenshot: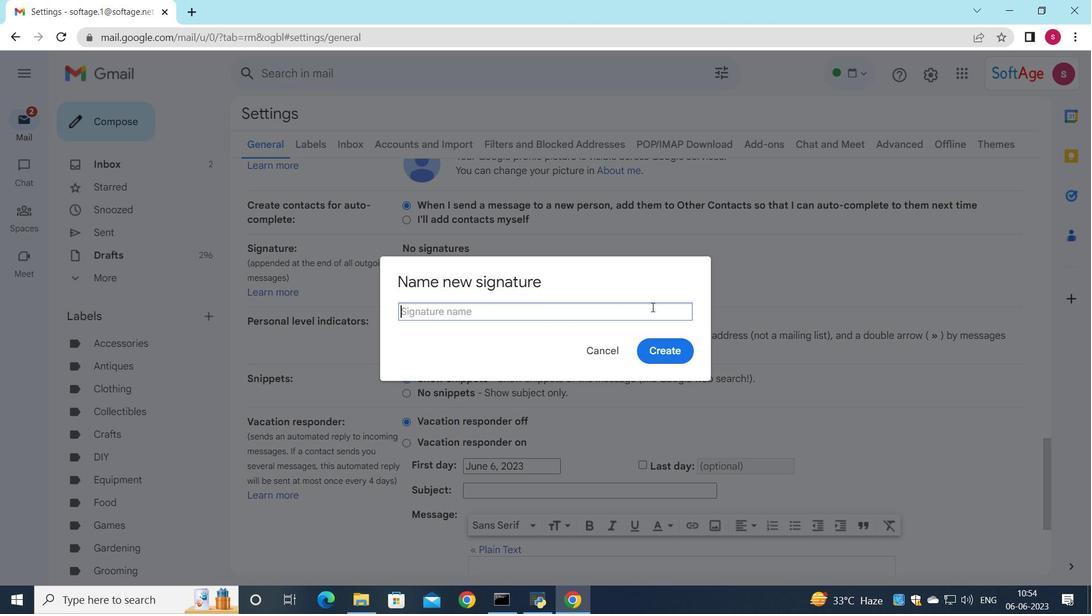 
Action: Key pressed <Key.shift>Cooper<Key.space><Key.shift_r>Powell
Screenshot: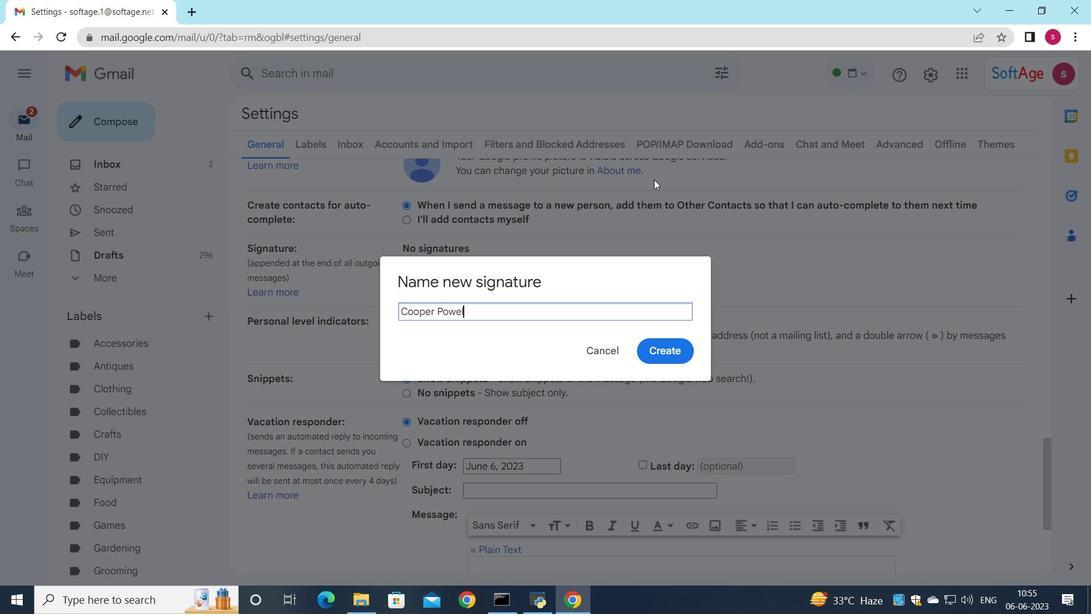 
Action: Mouse moved to (673, 347)
Screenshot: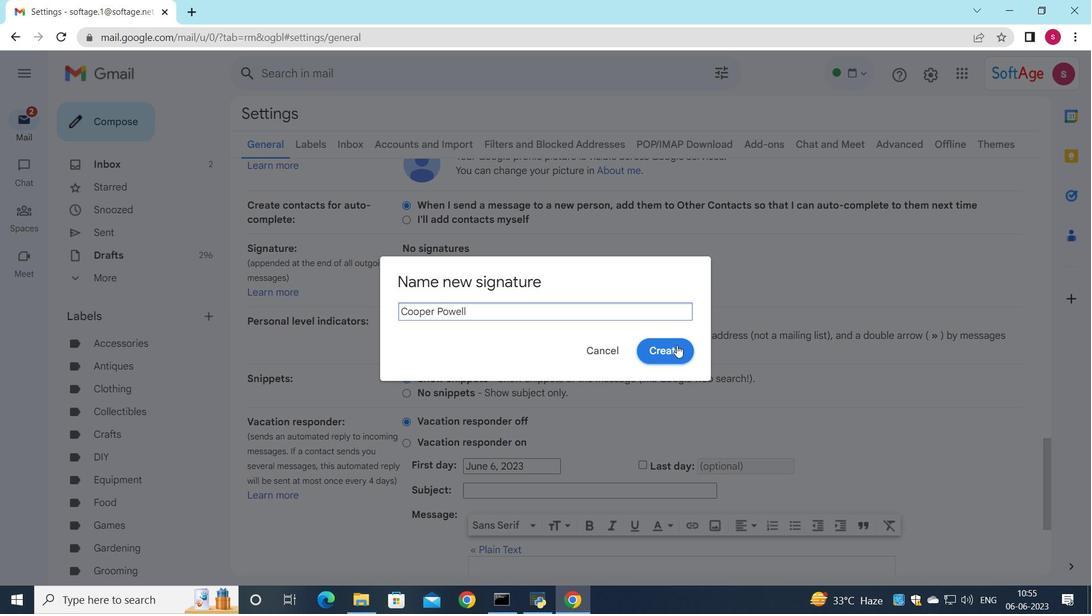 
Action: Mouse pressed left at (673, 347)
Screenshot: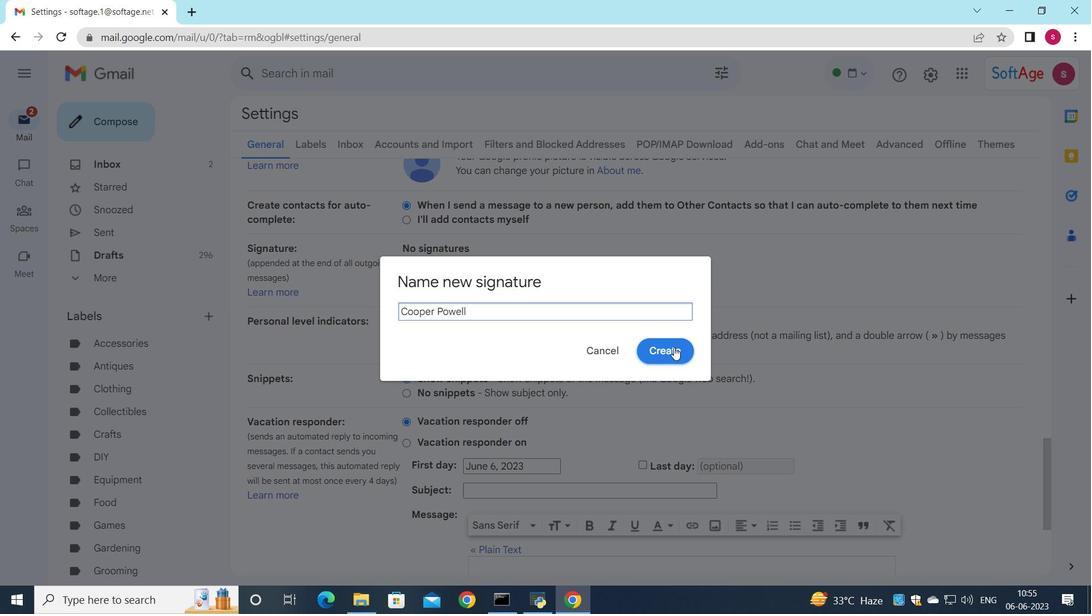 
Action: Mouse moved to (652, 288)
Screenshot: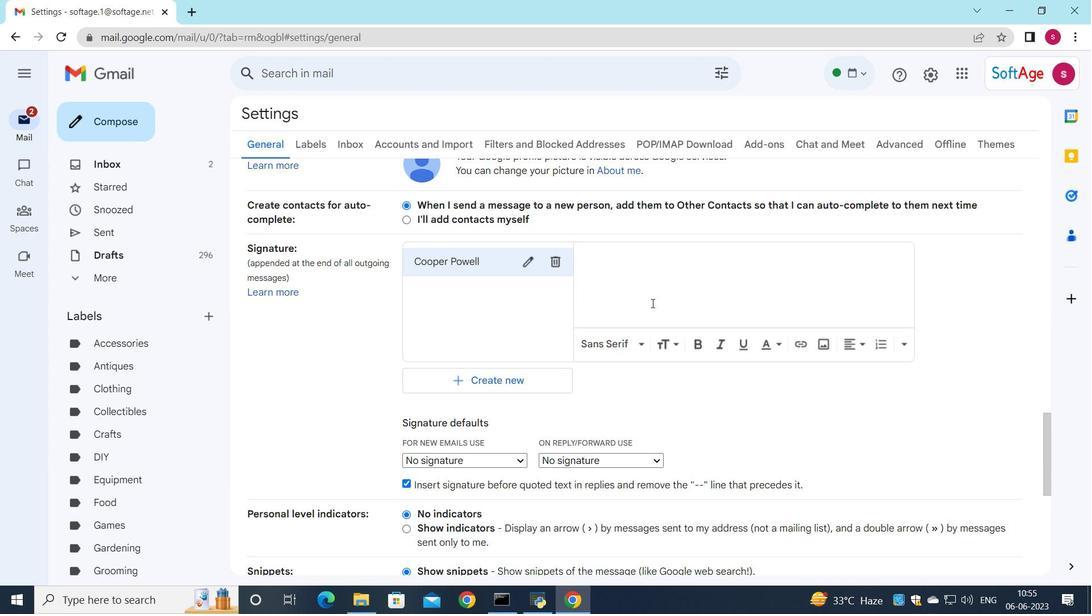 
Action: Mouse pressed left at (652, 288)
Screenshot: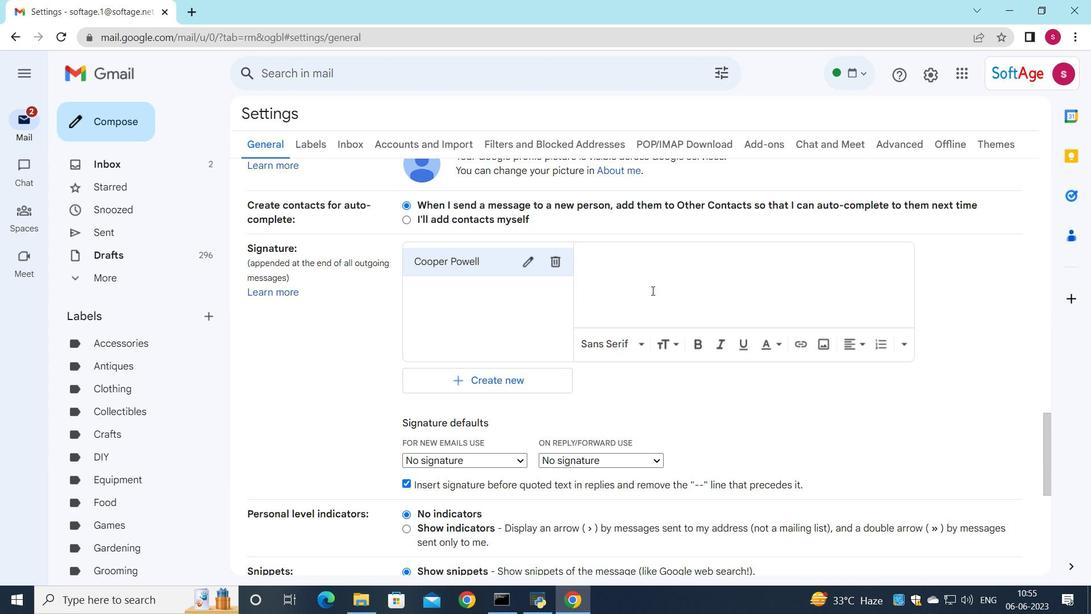 
Action: Key pressed <Key.shift>Cooper<Key.space><Key.shift_r>Powell
Screenshot: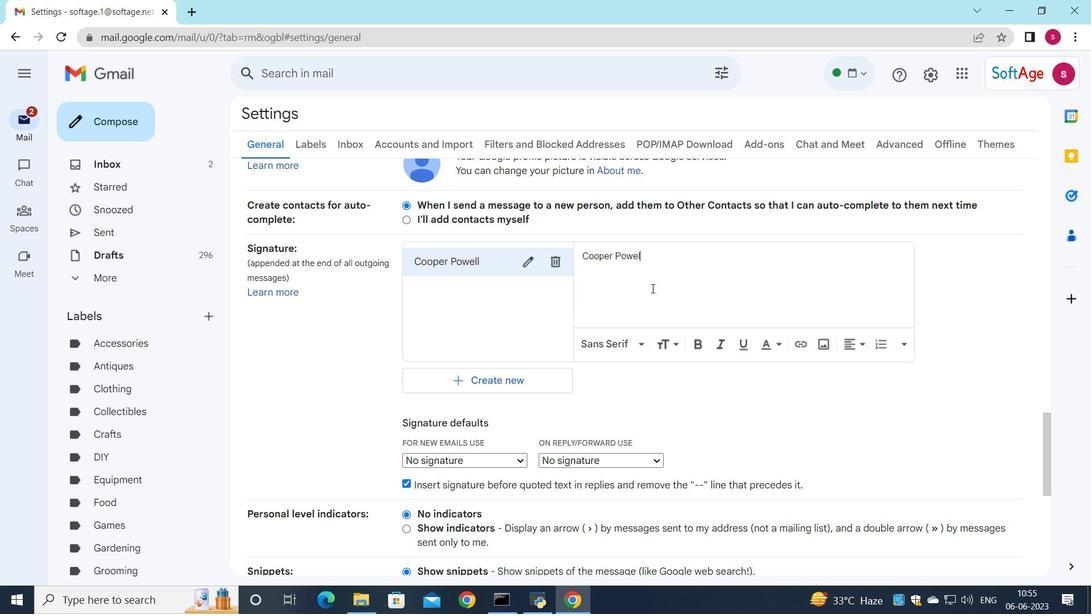 
Action: Mouse moved to (651, 296)
Screenshot: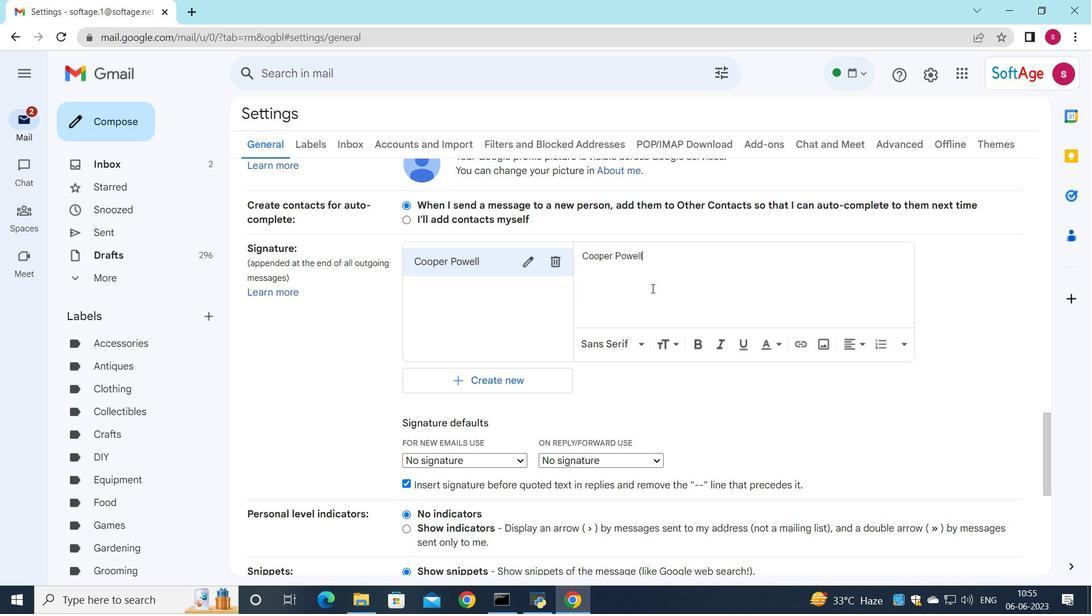 
Action: Mouse scrolled (651, 295) with delta (0, 0)
Screenshot: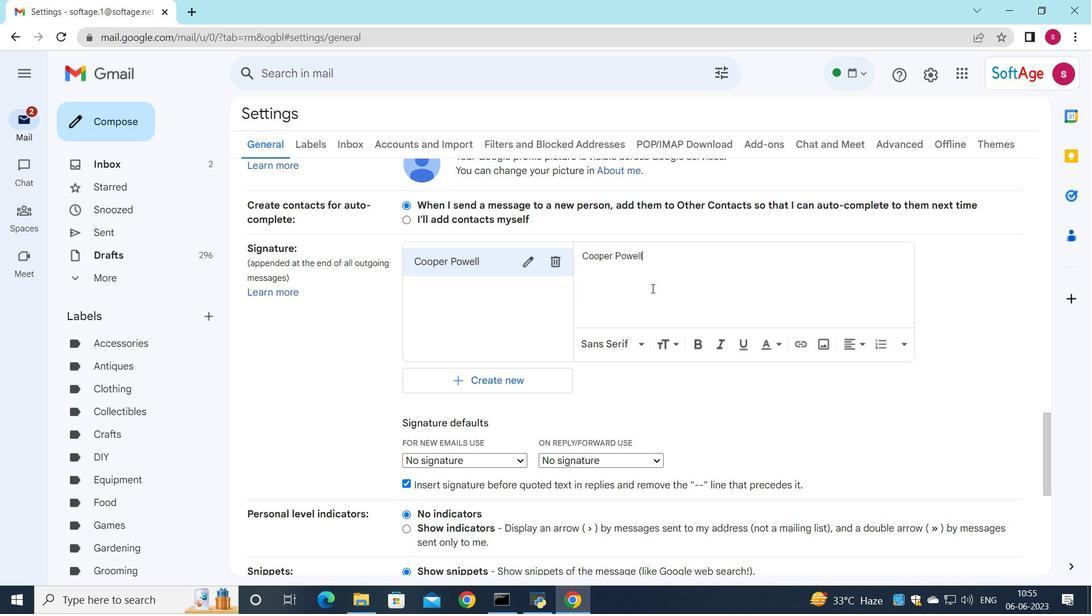 
Action: Mouse moved to (647, 301)
Screenshot: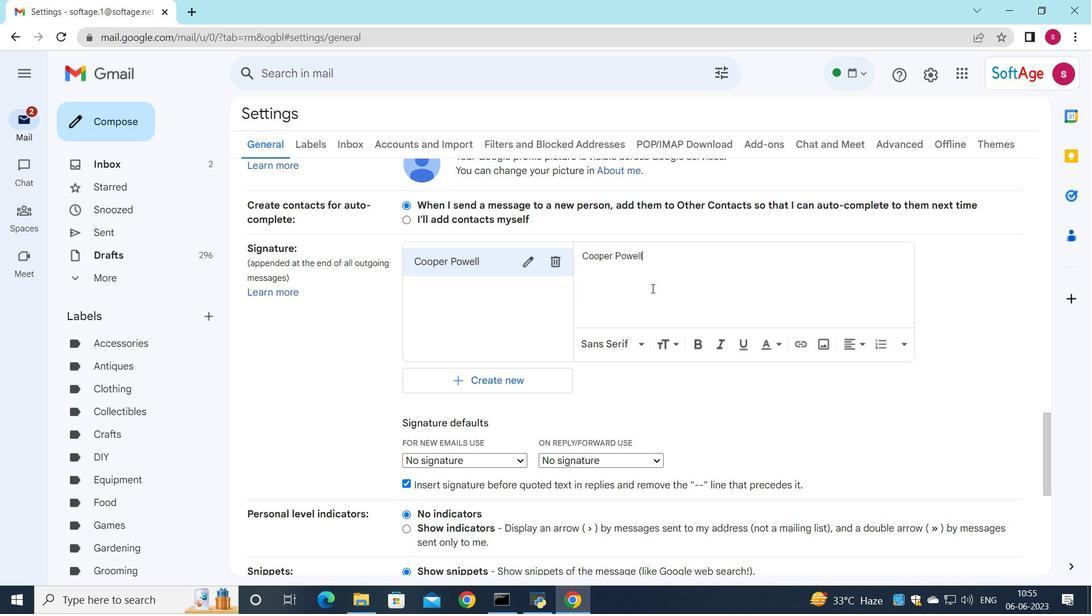 
Action: Mouse scrolled (647, 301) with delta (0, 0)
Screenshot: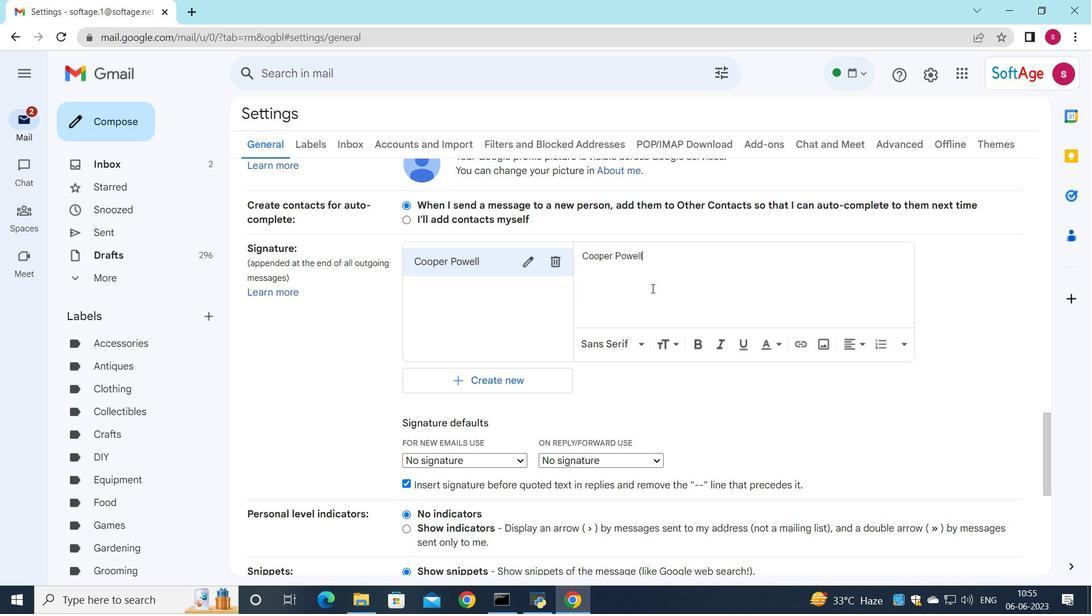 
Action: Mouse moved to (639, 308)
Screenshot: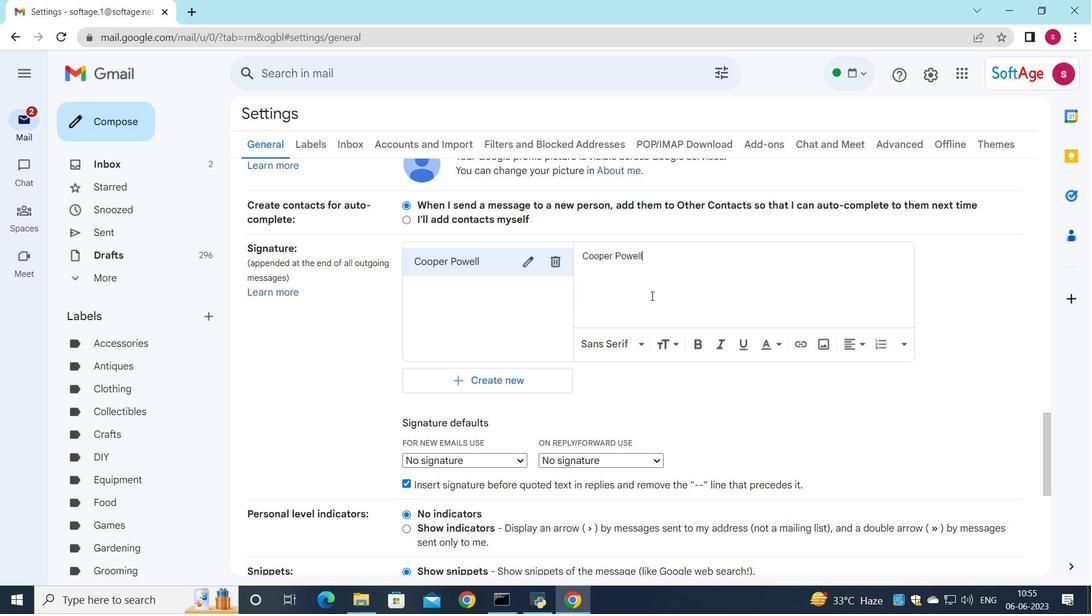 
Action: Mouse scrolled (642, 305) with delta (0, 0)
Screenshot: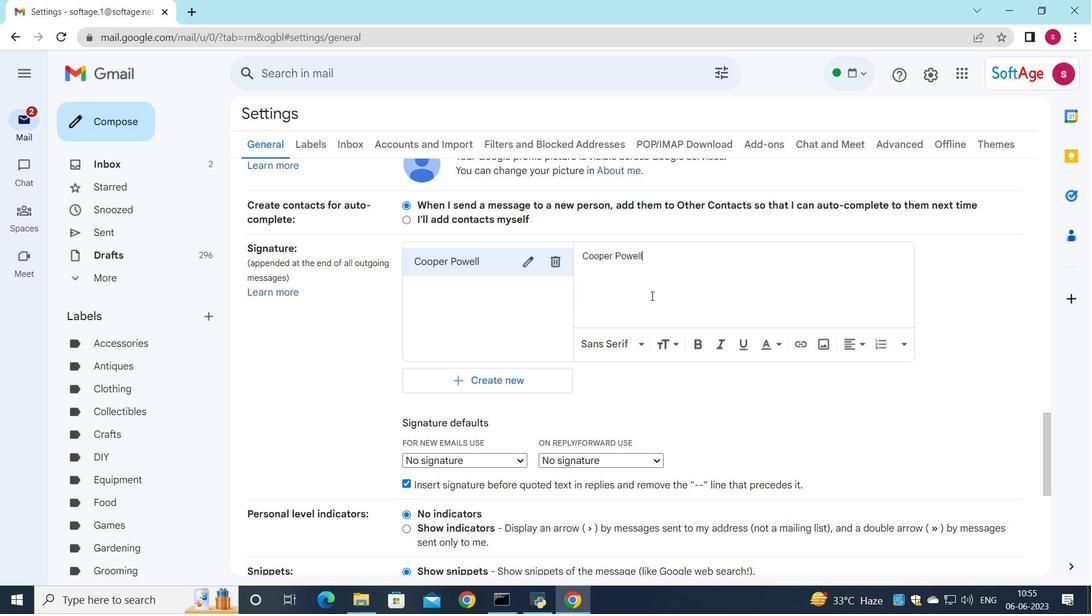 
Action: Mouse moved to (510, 242)
Screenshot: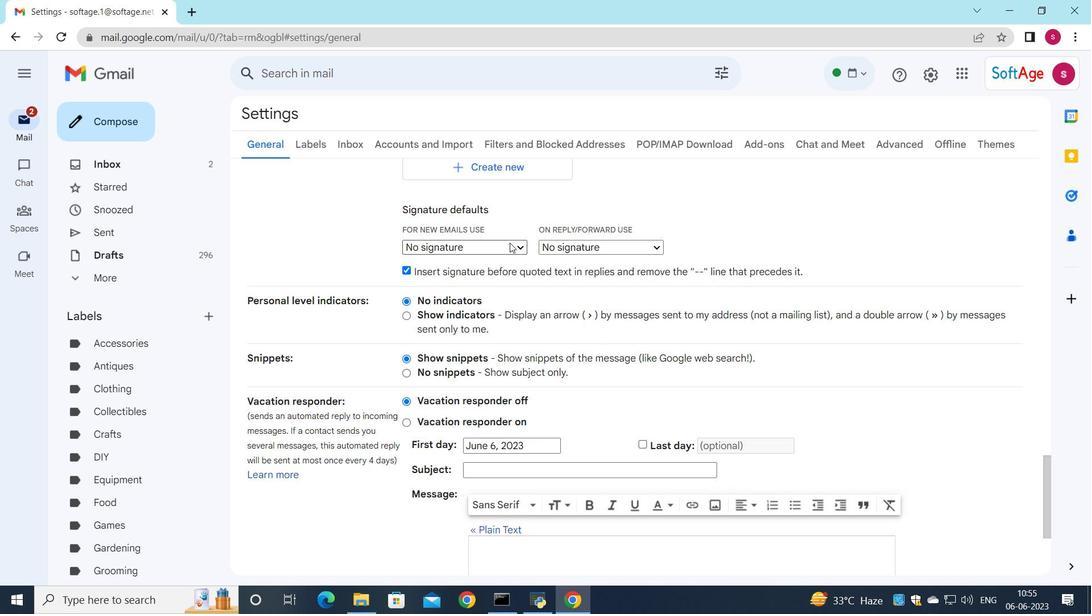 
Action: Mouse pressed left at (510, 242)
Screenshot: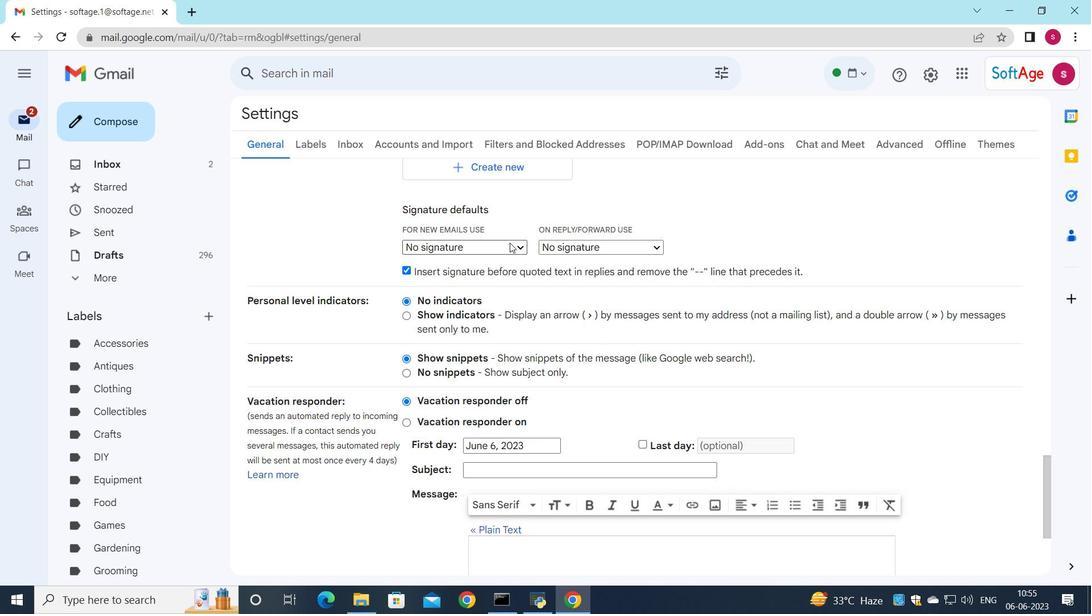 
Action: Mouse moved to (490, 274)
Screenshot: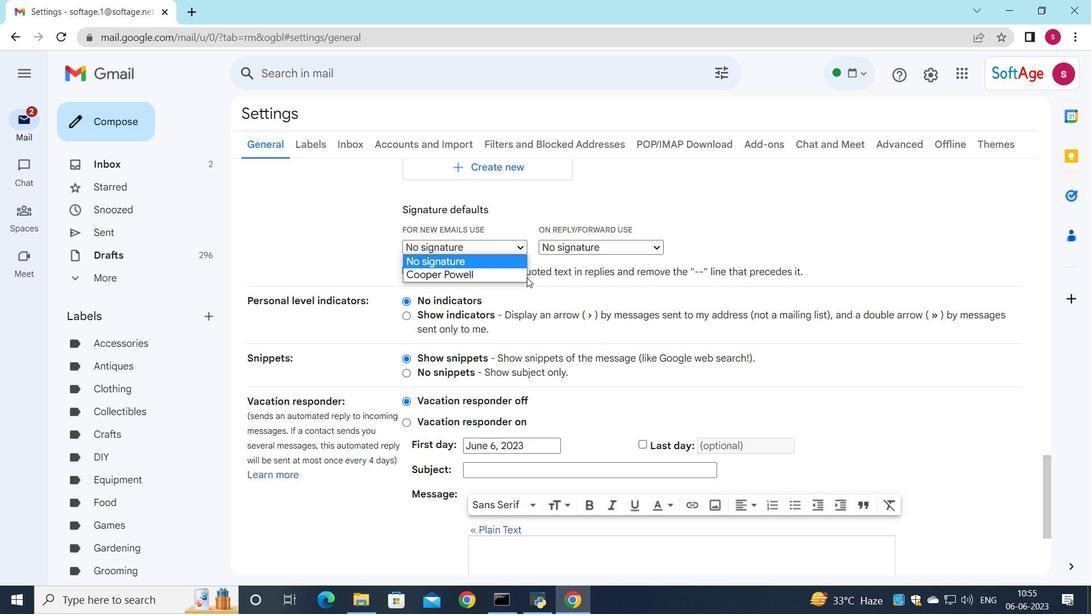 
Action: Mouse pressed left at (490, 274)
Screenshot: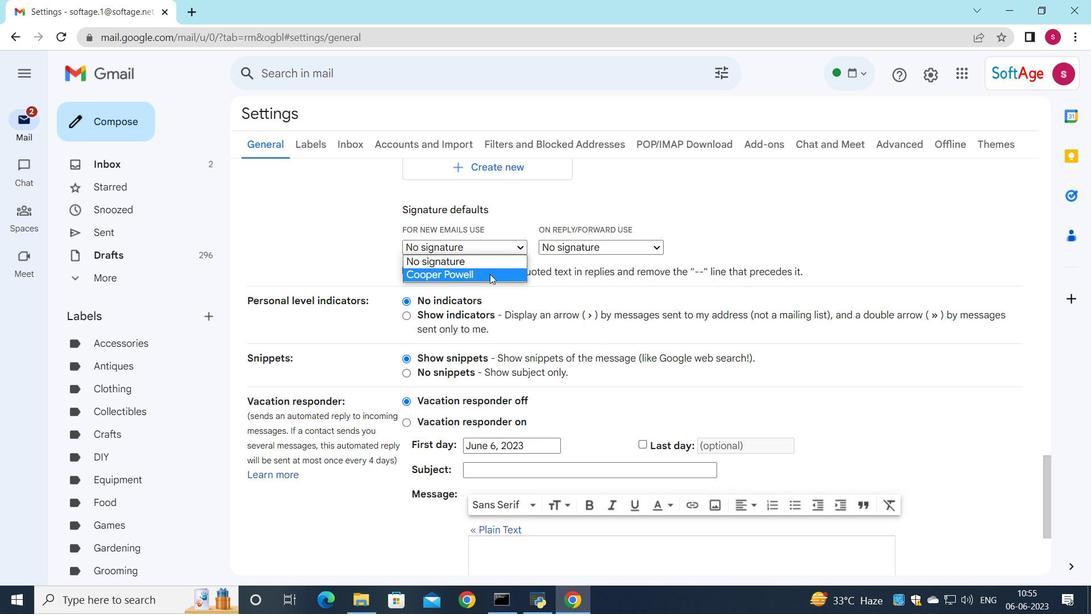 
Action: Mouse moved to (657, 251)
Screenshot: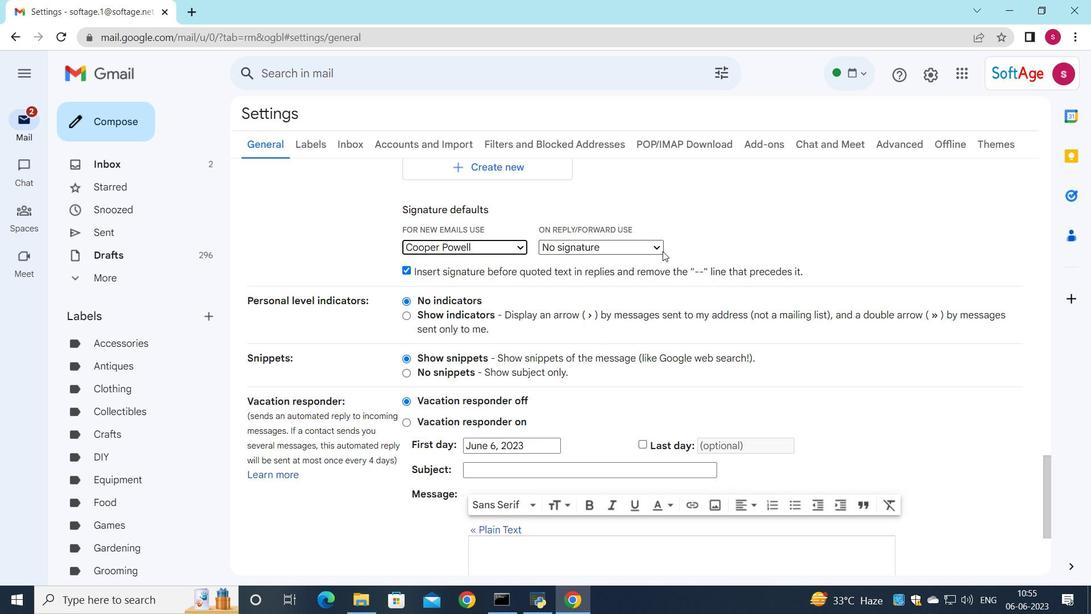 
Action: Mouse pressed left at (657, 251)
Screenshot: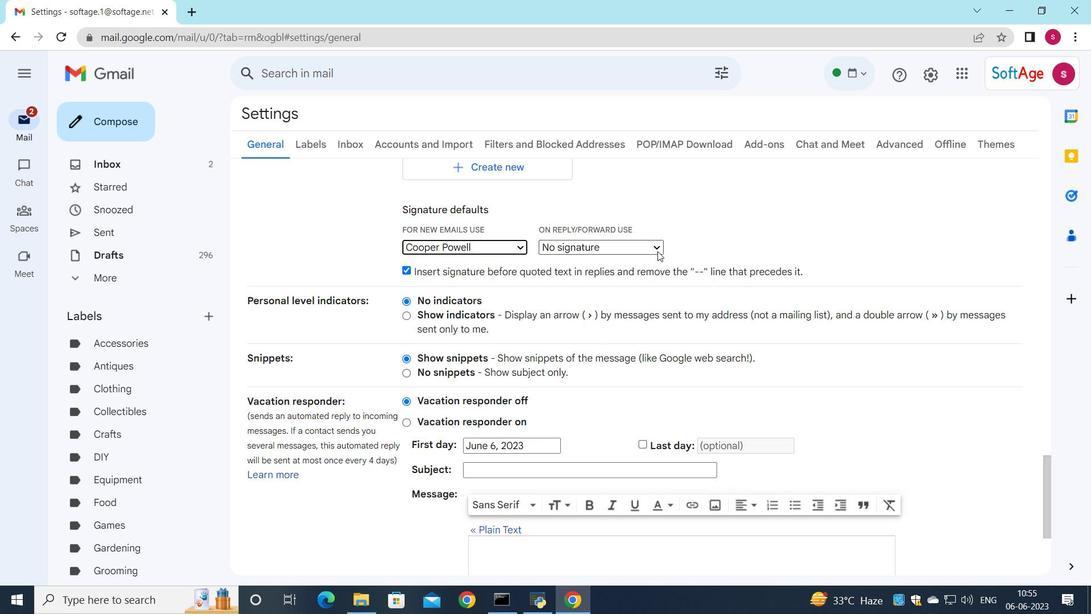 
Action: Mouse moved to (625, 279)
Screenshot: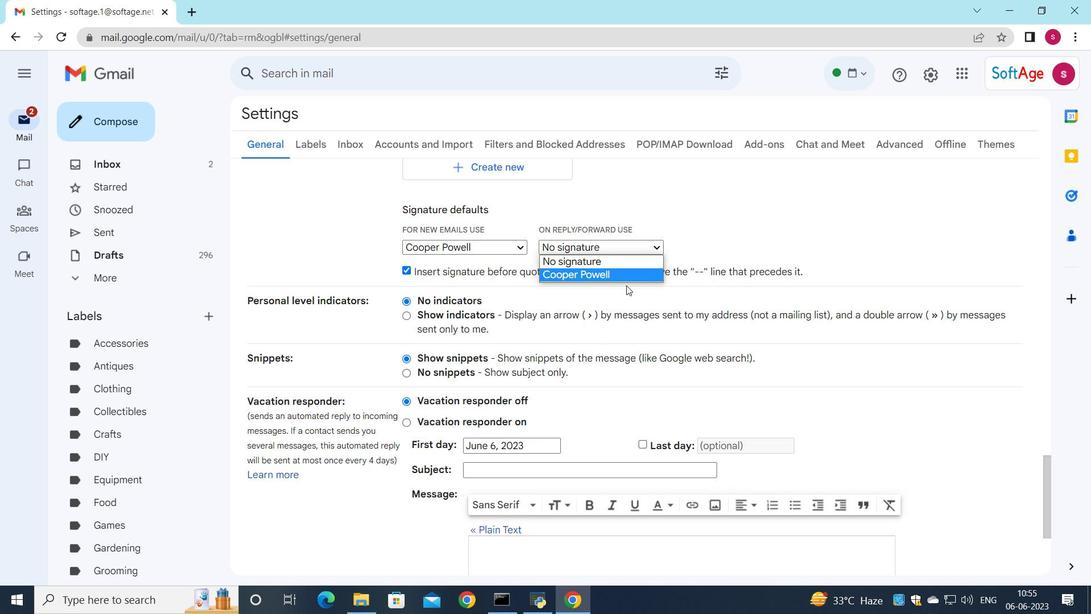 
Action: Mouse pressed left at (625, 279)
Screenshot: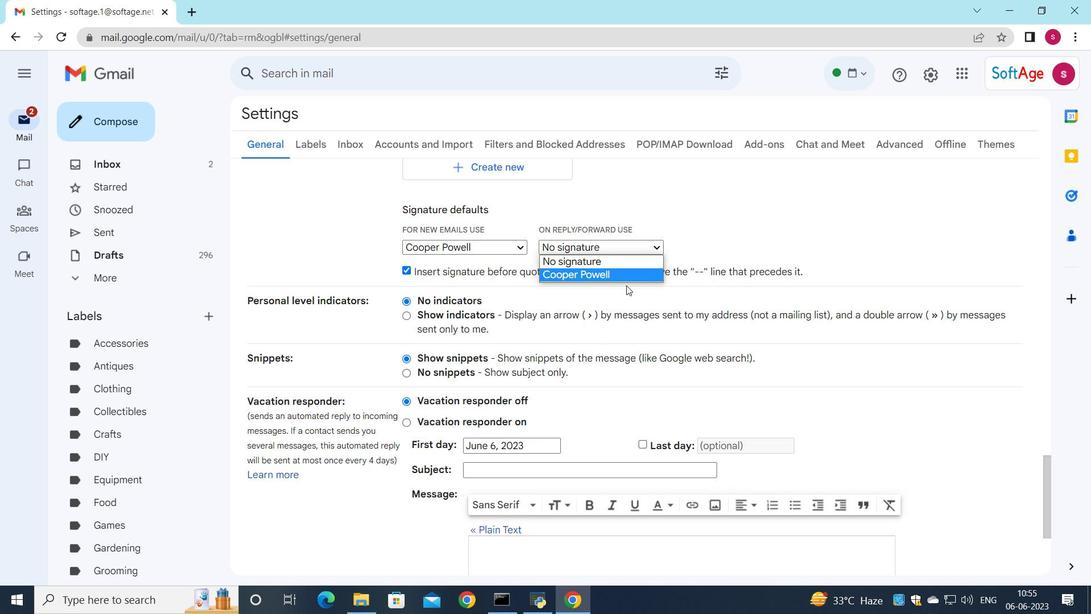 
Action: Mouse scrolled (625, 279) with delta (0, 0)
Screenshot: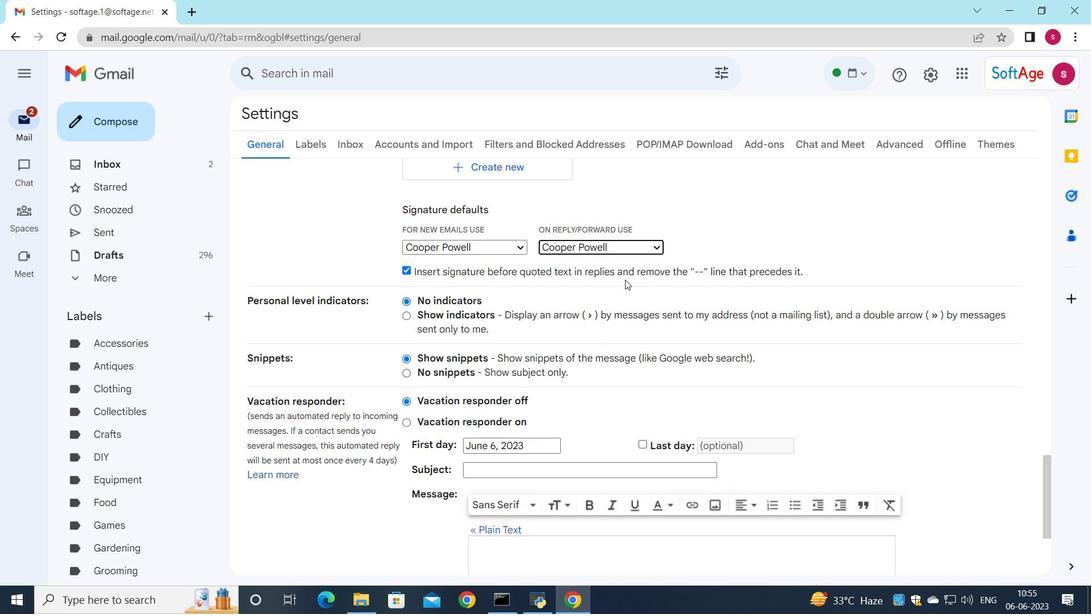 
Action: Mouse scrolled (625, 279) with delta (0, 0)
Screenshot: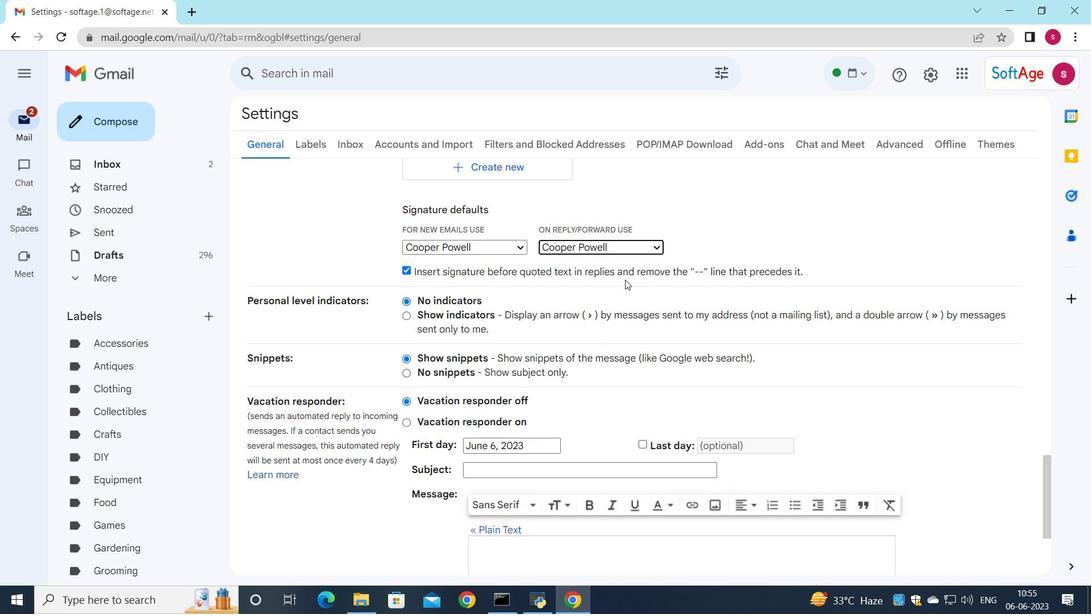
Action: Mouse moved to (624, 284)
Screenshot: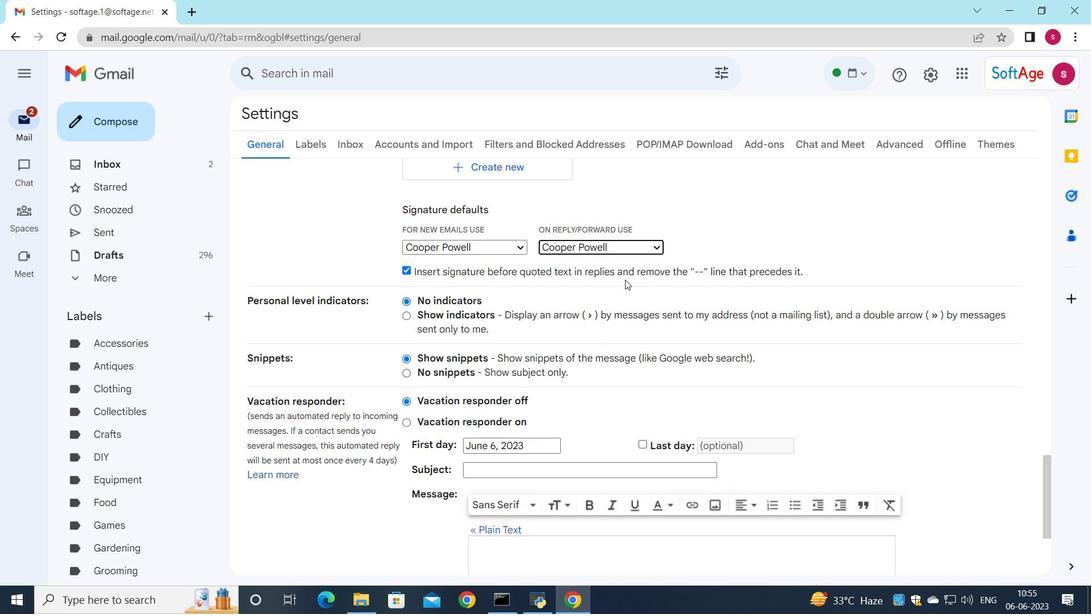 
Action: Mouse scrolled (624, 284) with delta (0, 0)
Screenshot: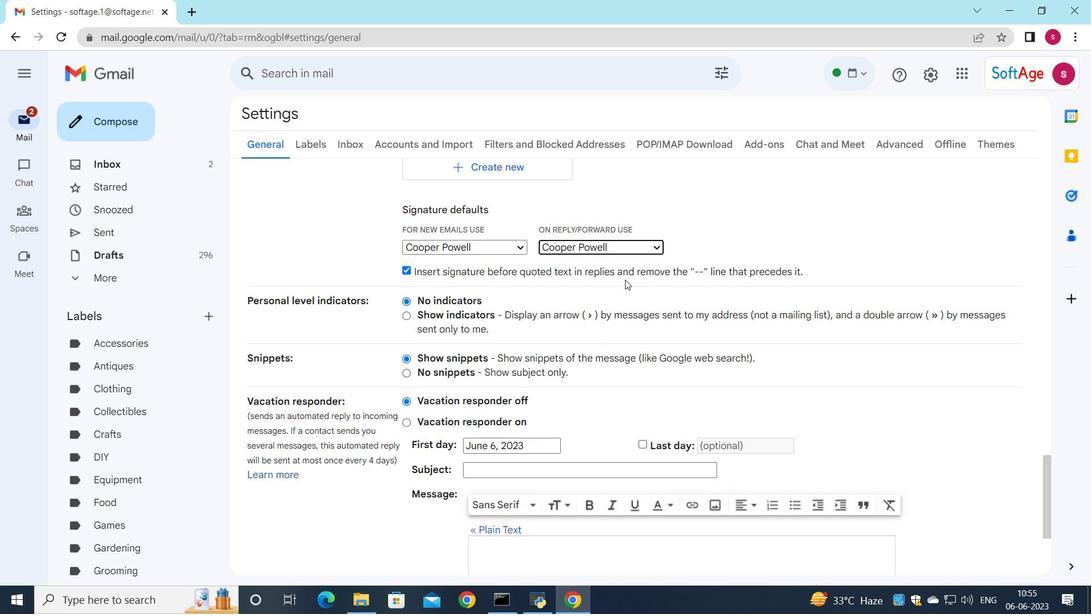 
Action: Mouse moved to (624, 493)
Screenshot: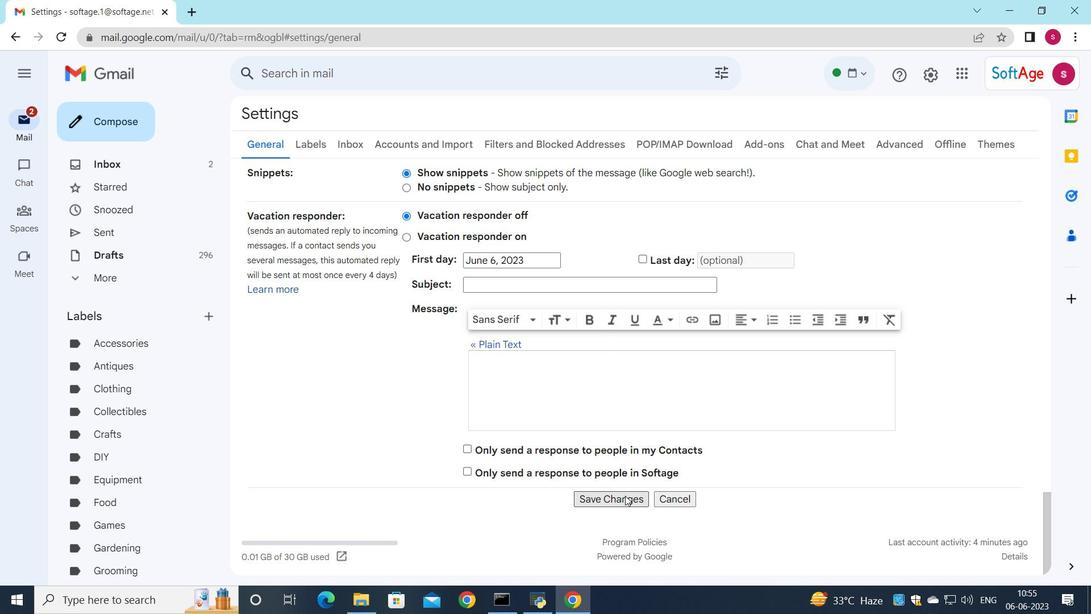 
Action: Mouse pressed left at (624, 493)
Screenshot: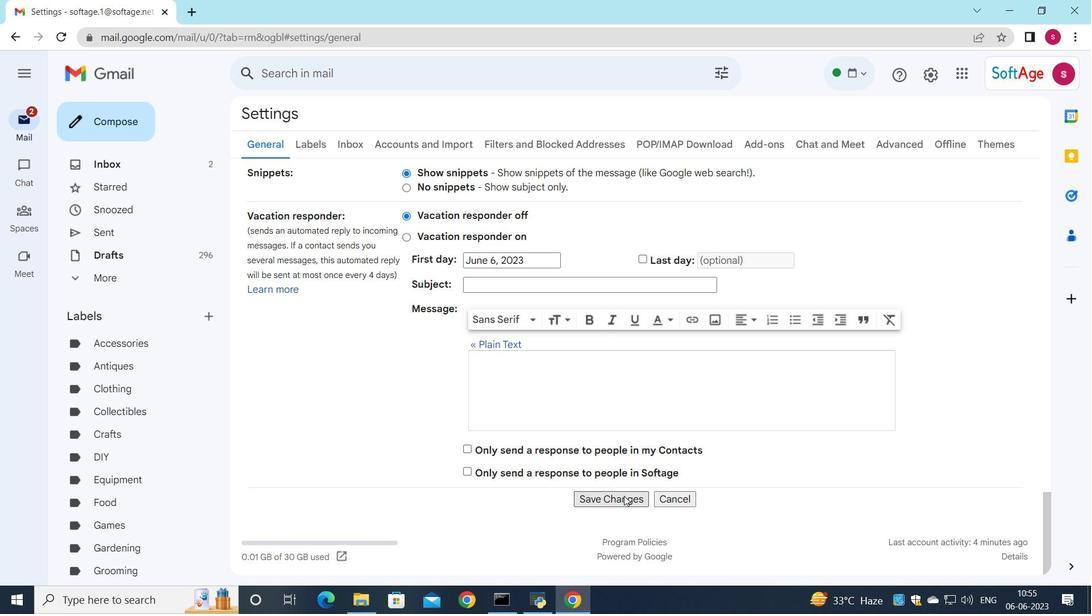 
Action: Mouse moved to (249, 407)
Screenshot: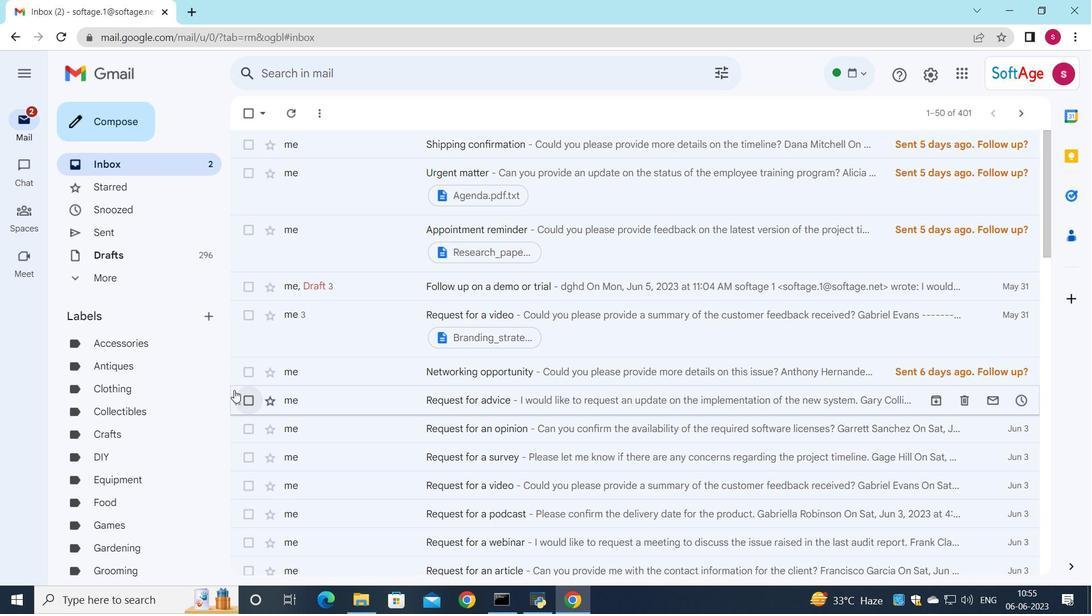 
Action: Mouse pressed left at (249, 407)
Screenshot: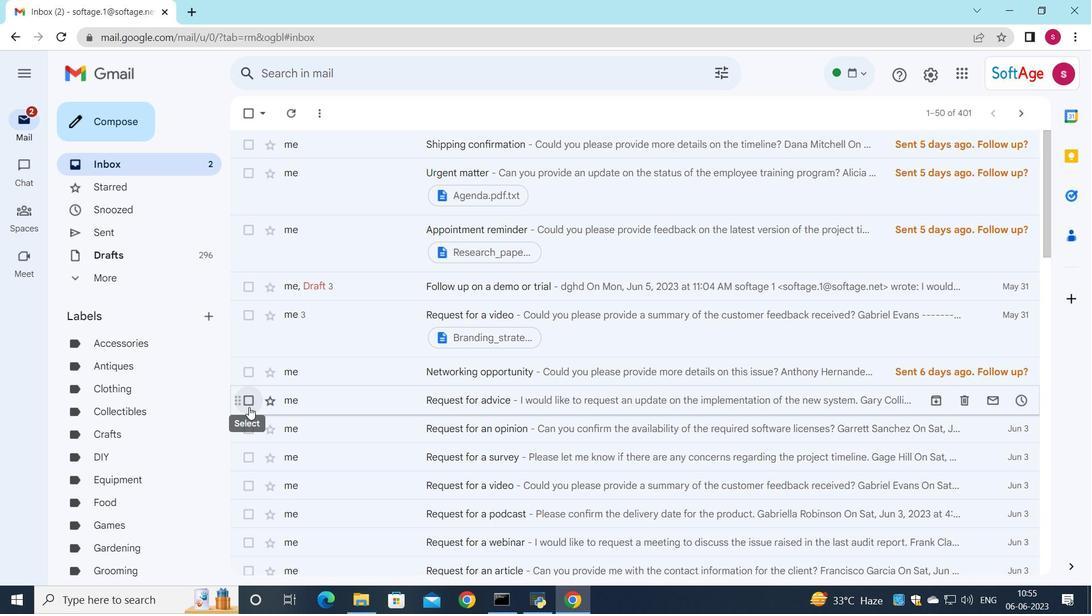 
Action: Mouse moved to (567, 117)
Screenshot: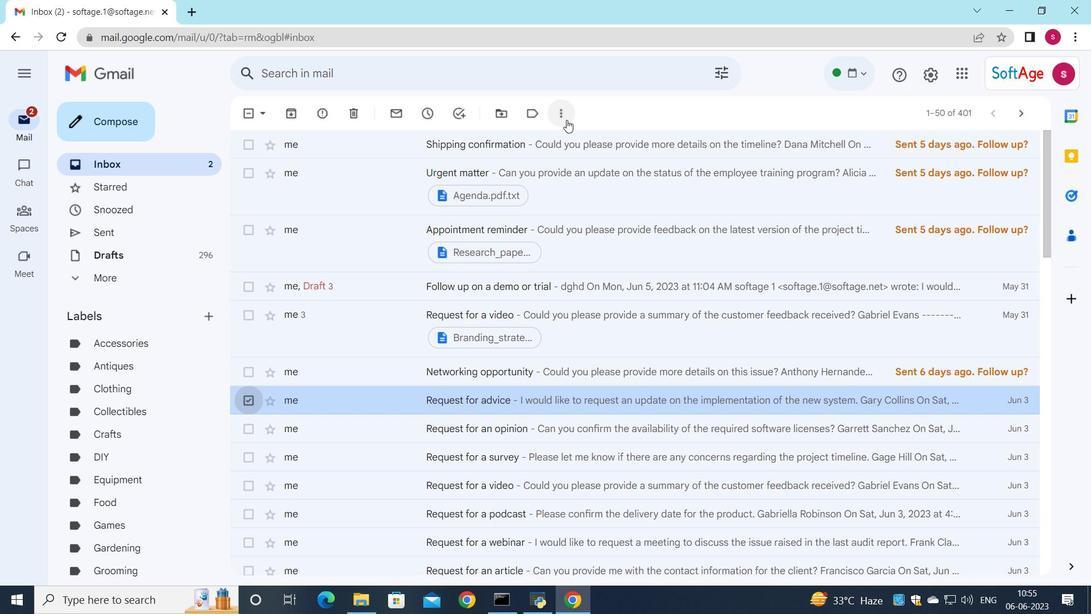 
Action: Mouse pressed left at (567, 117)
Screenshot: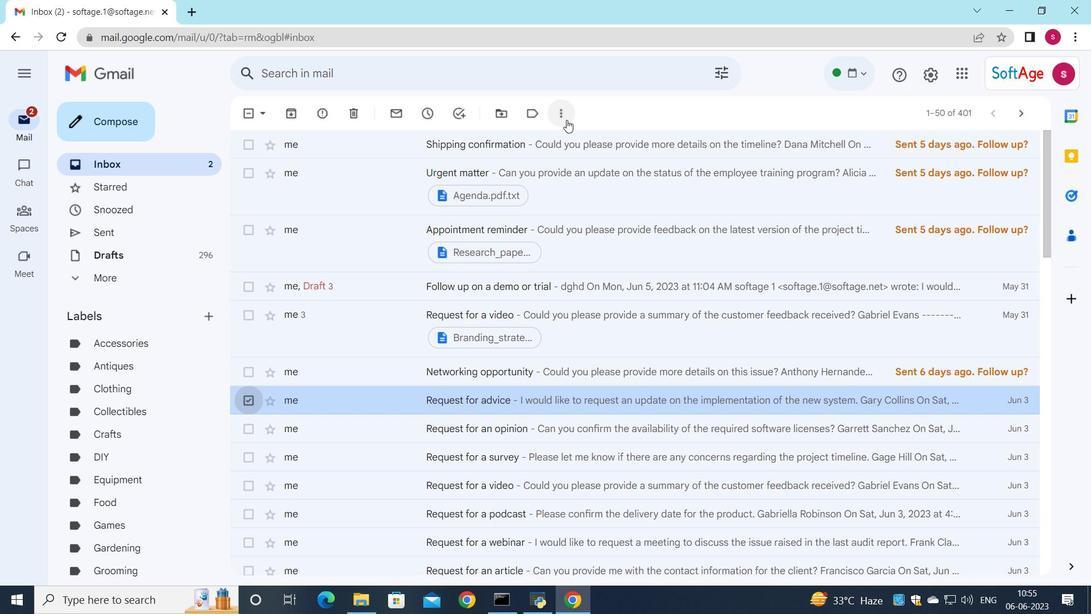 
Action: Mouse moved to (629, 251)
Screenshot: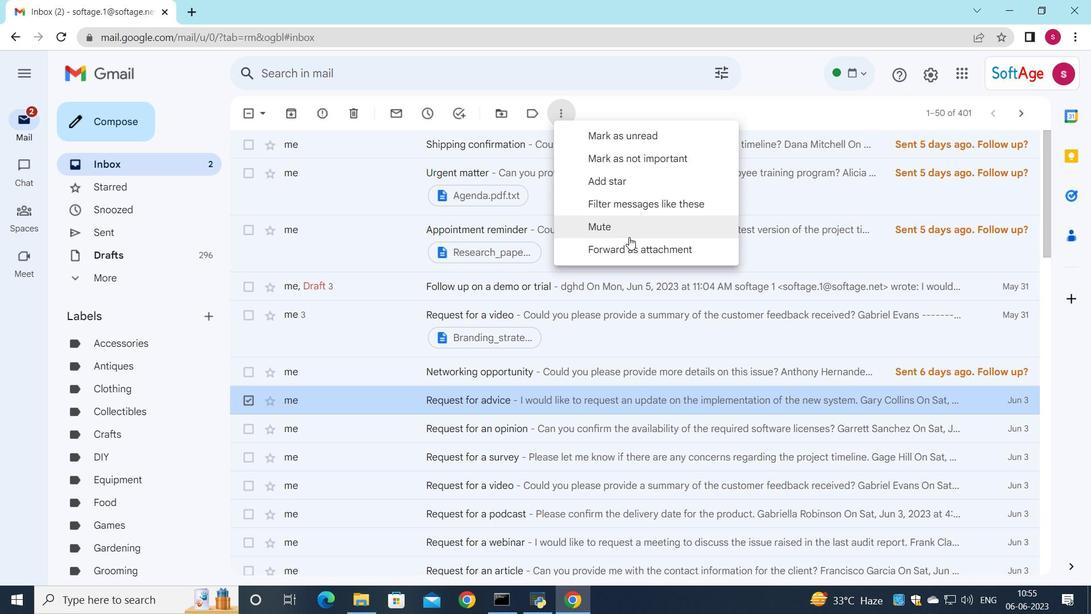 
Action: Mouse pressed left at (629, 251)
Screenshot: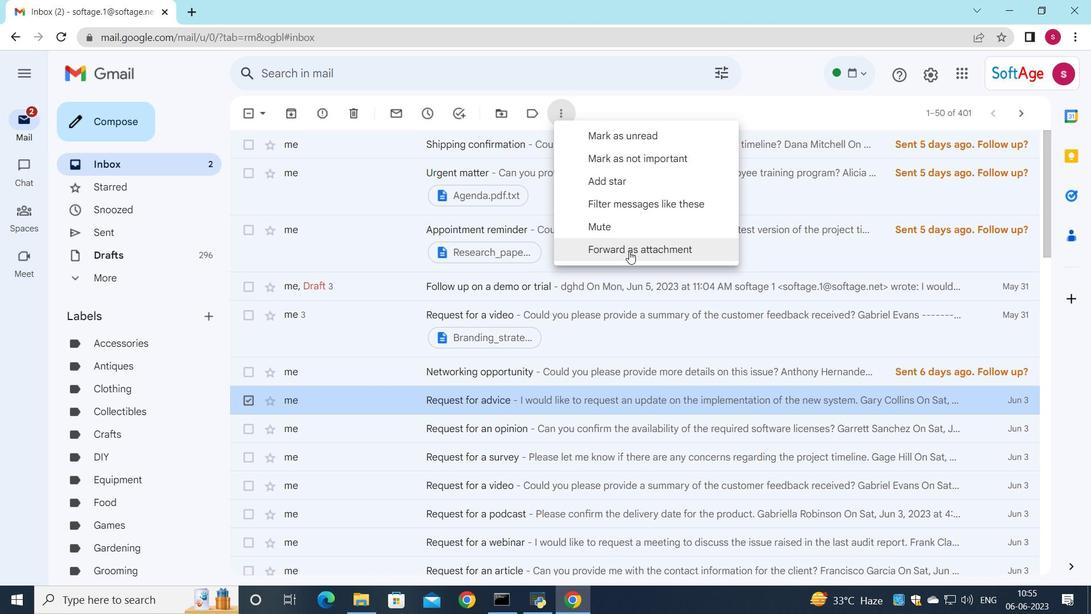 
Action: Mouse moved to (668, 249)
Screenshot: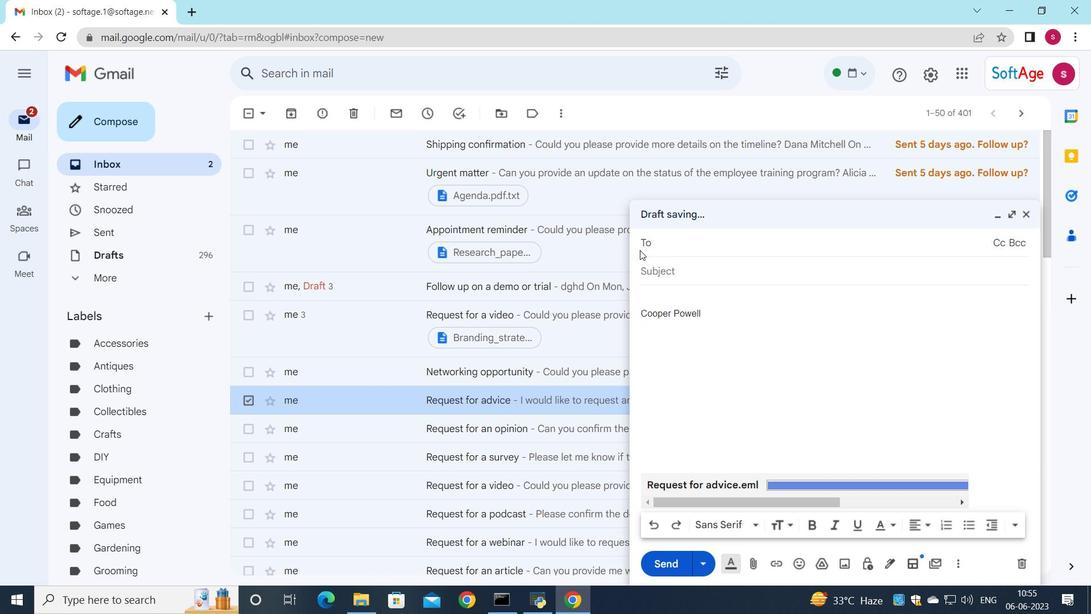 
Action: Key pressed s
Screenshot: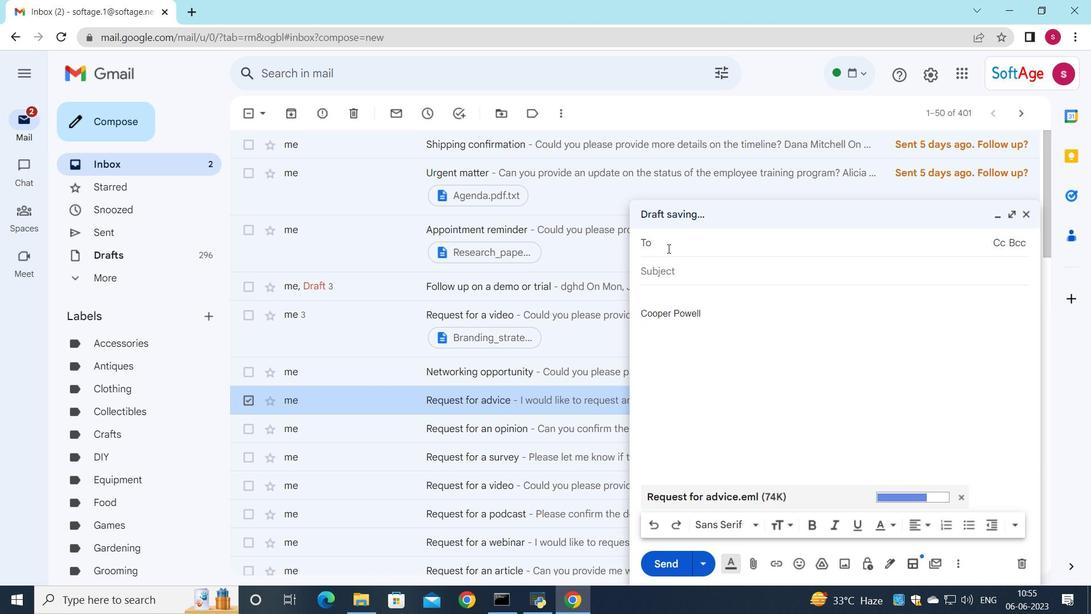 
Action: Mouse moved to (700, 285)
Screenshot: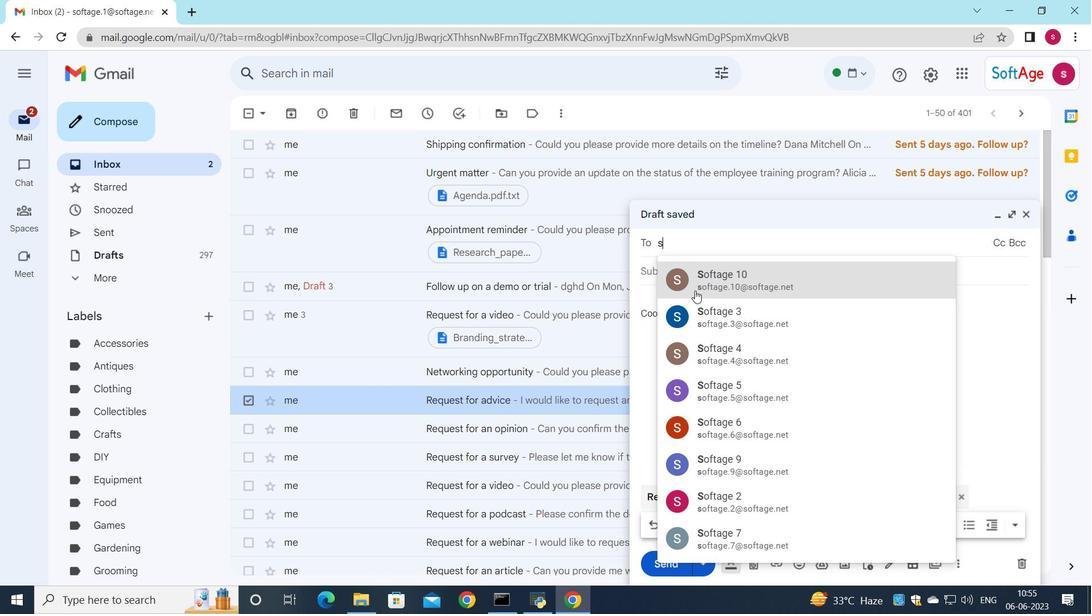 
Action: Mouse pressed left at (700, 285)
Screenshot: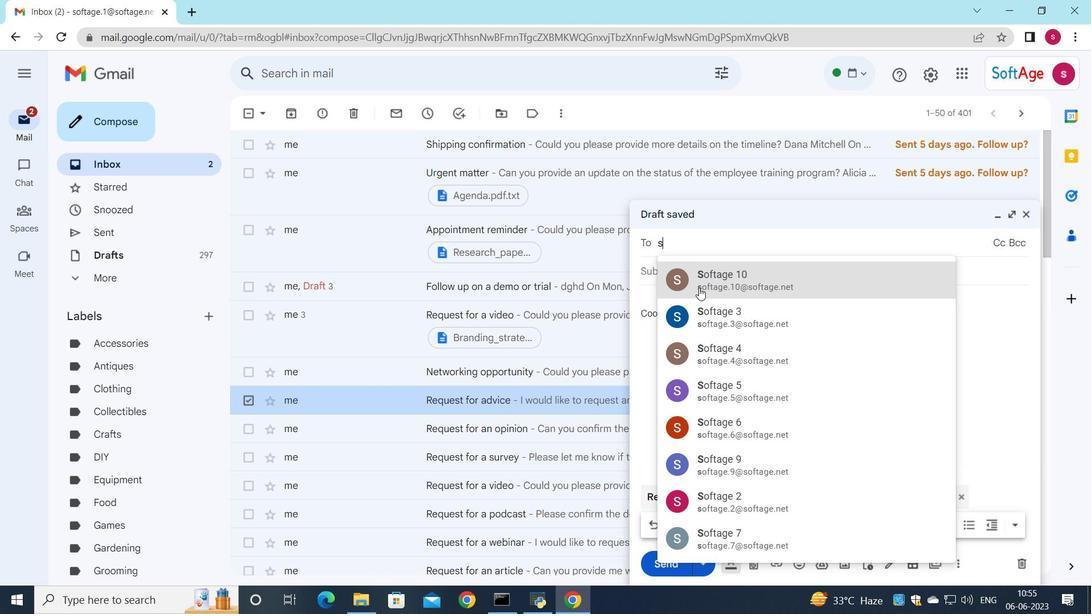 
Action: Mouse moved to (678, 275)
Screenshot: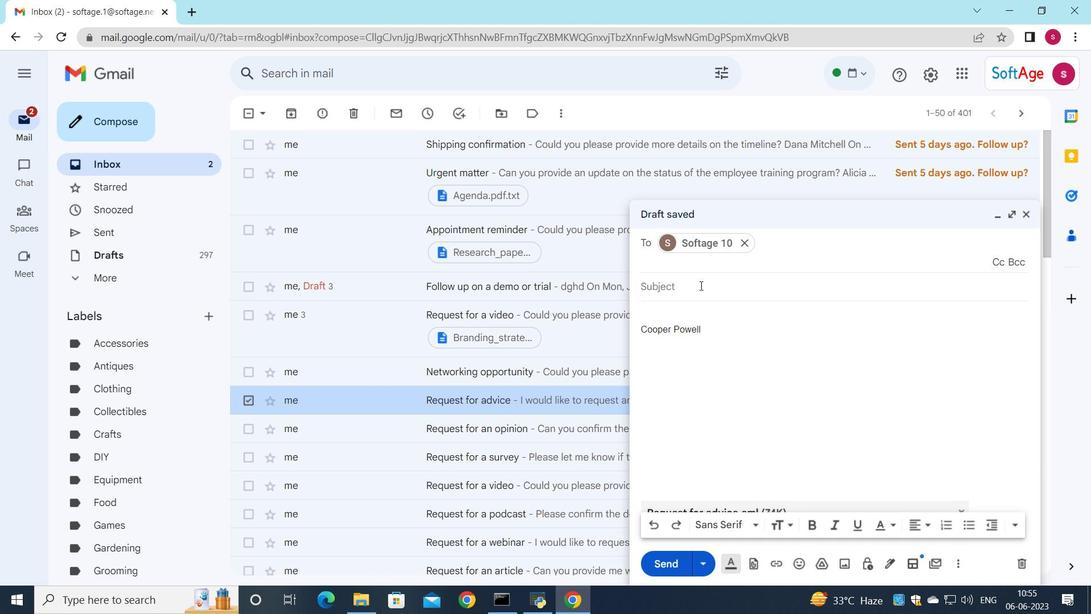 
Action: Mouse pressed left at (678, 275)
Screenshot: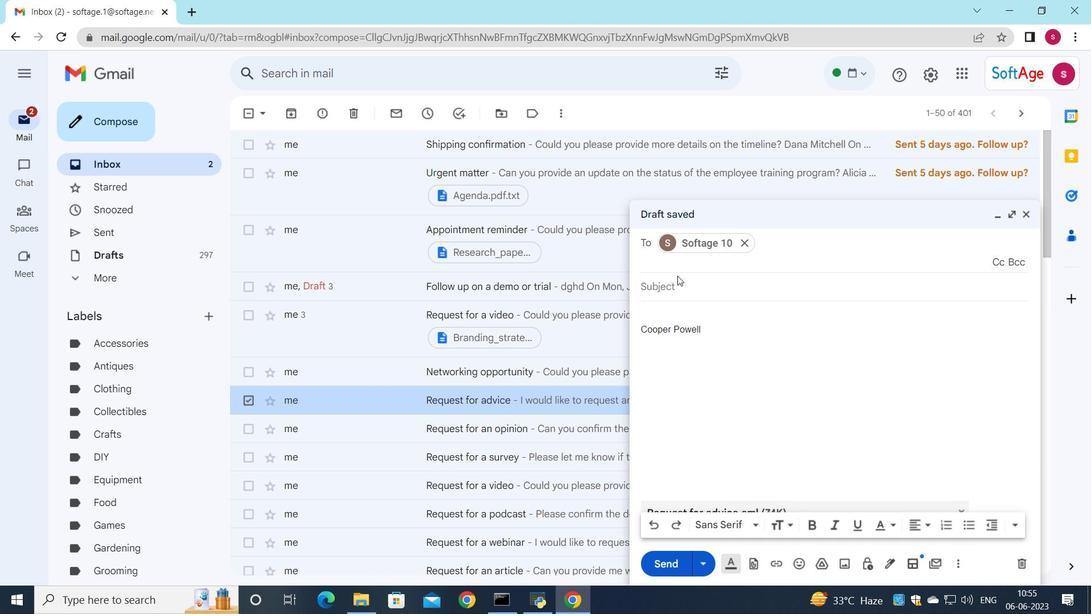 
Action: Mouse moved to (681, 280)
Screenshot: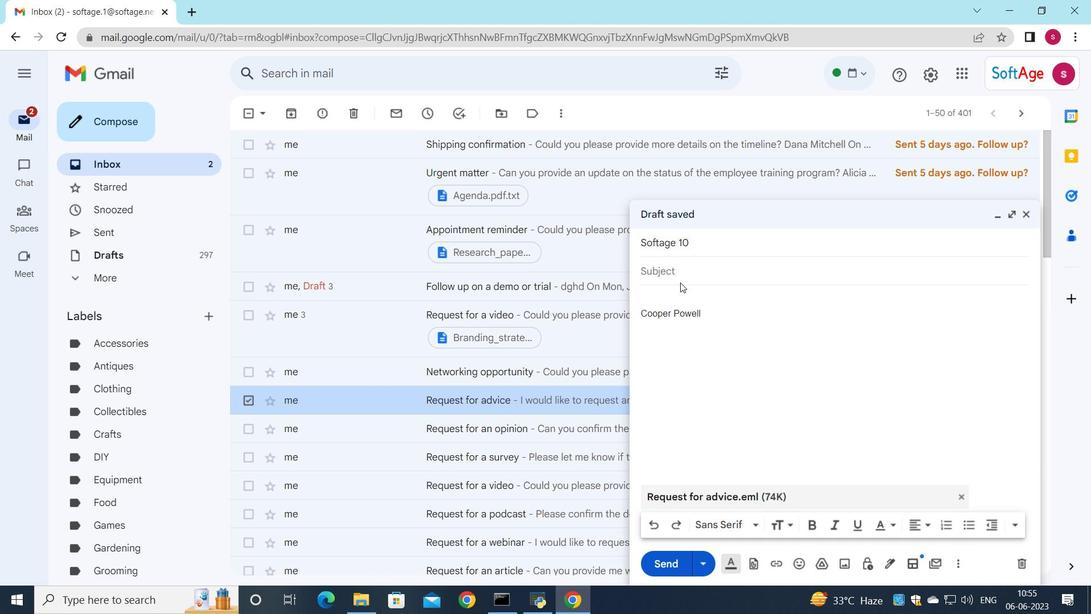 
Action: Key pressed <Key.shift>Product<Key.space>update<Key.space>announcement
Screenshot: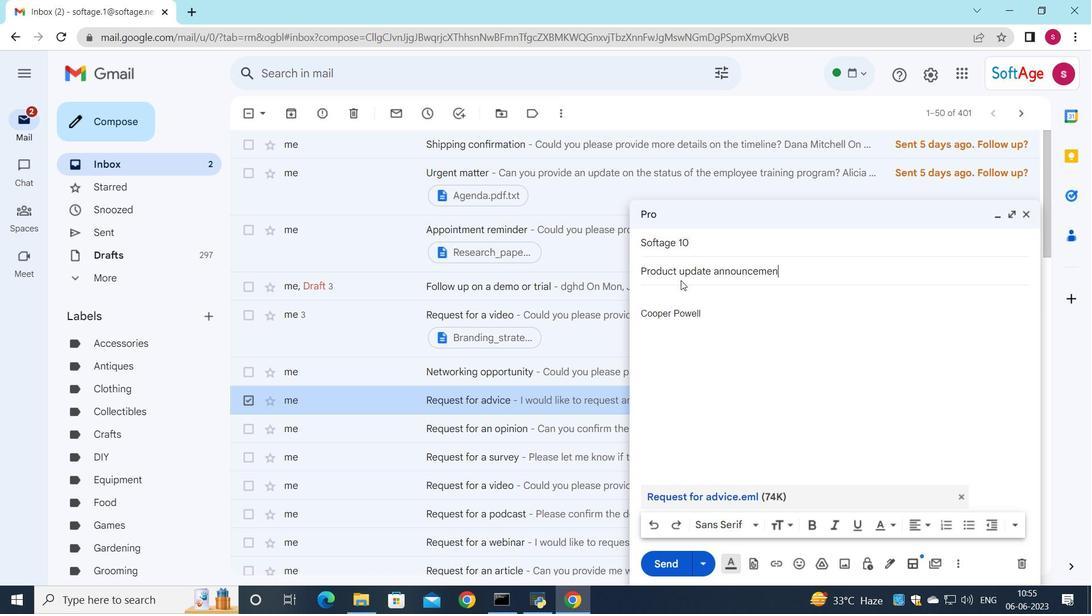 
Action: Mouse moved to (656, 292)
Screenshot: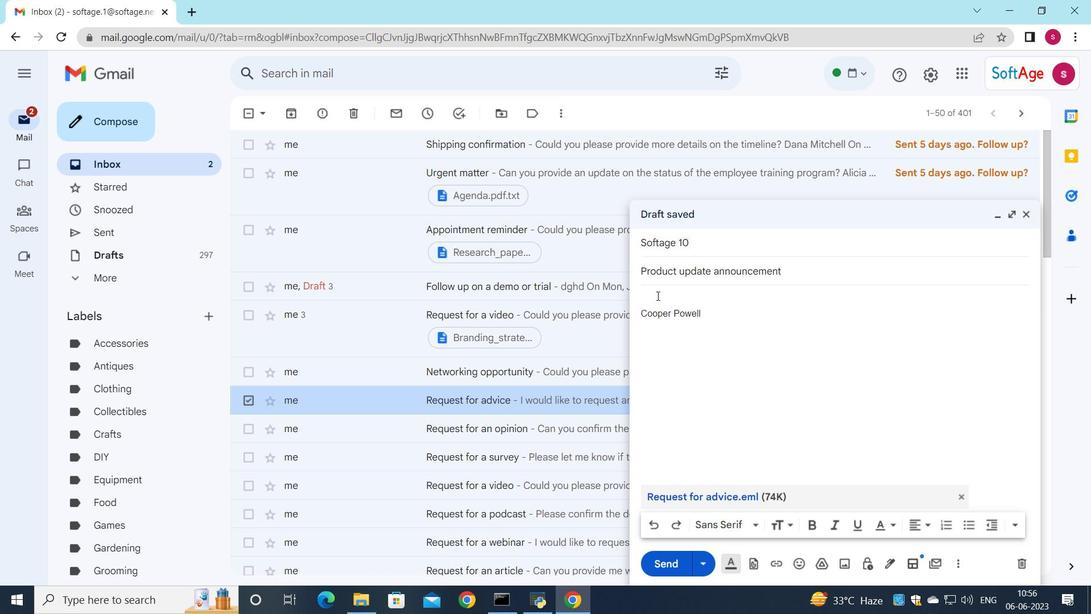 
Action: Mouse pressed left at (656, 292)
Screenshot: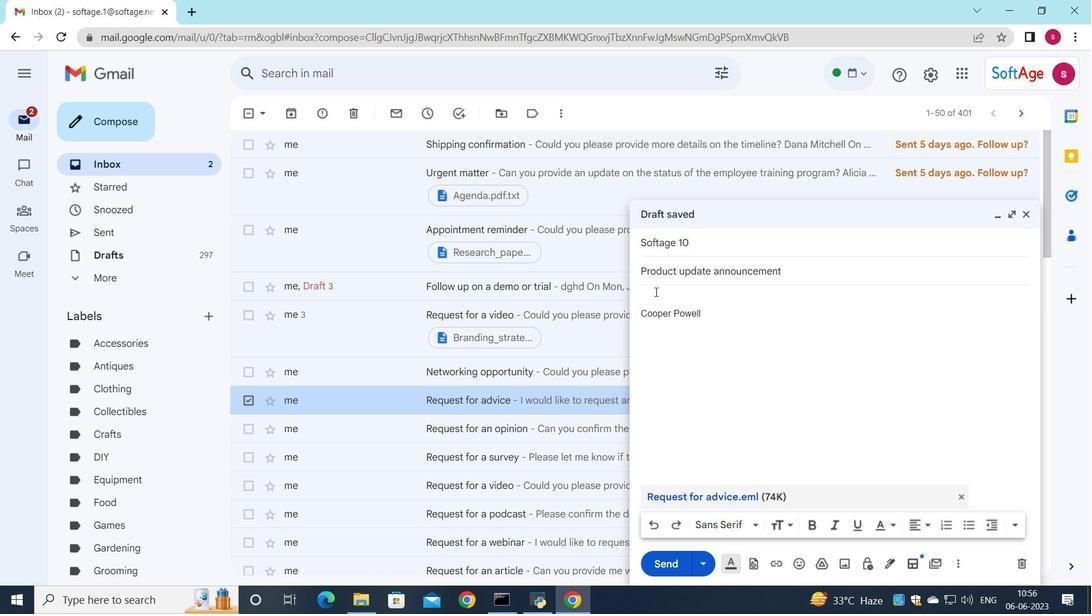 
Action: Key pressed <Key.shift>I<Key.space>need<Key.space>to<Key.space>discuss<Key.space>some<Key.space>urgent<Key.space>maaters<Key.space>related<Key.space>to<Key.space>the<Key.space>project<Key.space>with<Key.space>you.
Screenshot: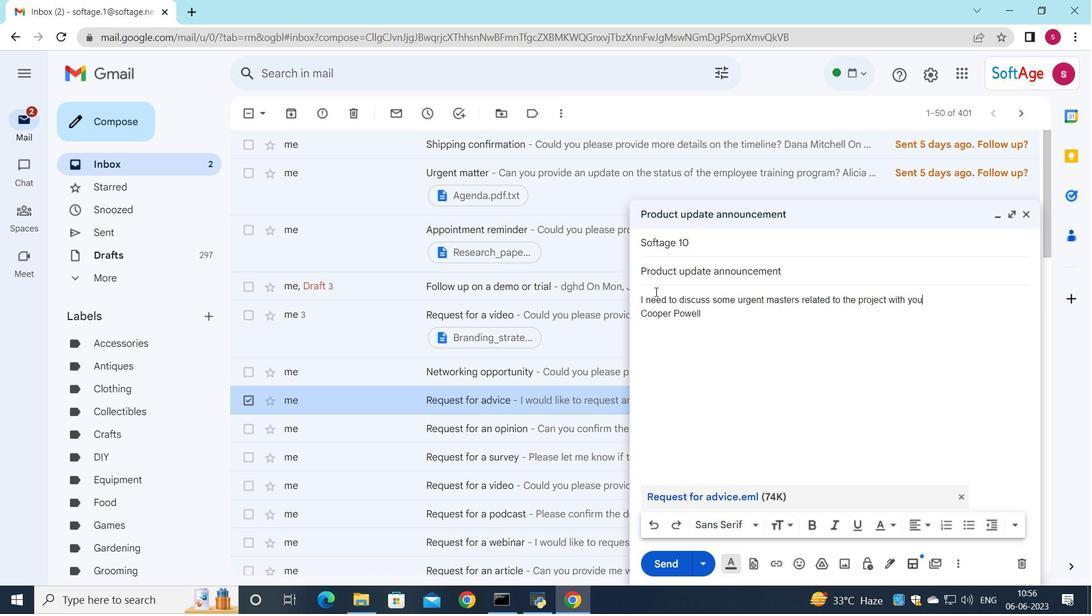 
Action: Mouse moved to (670, 562)
Screenshot: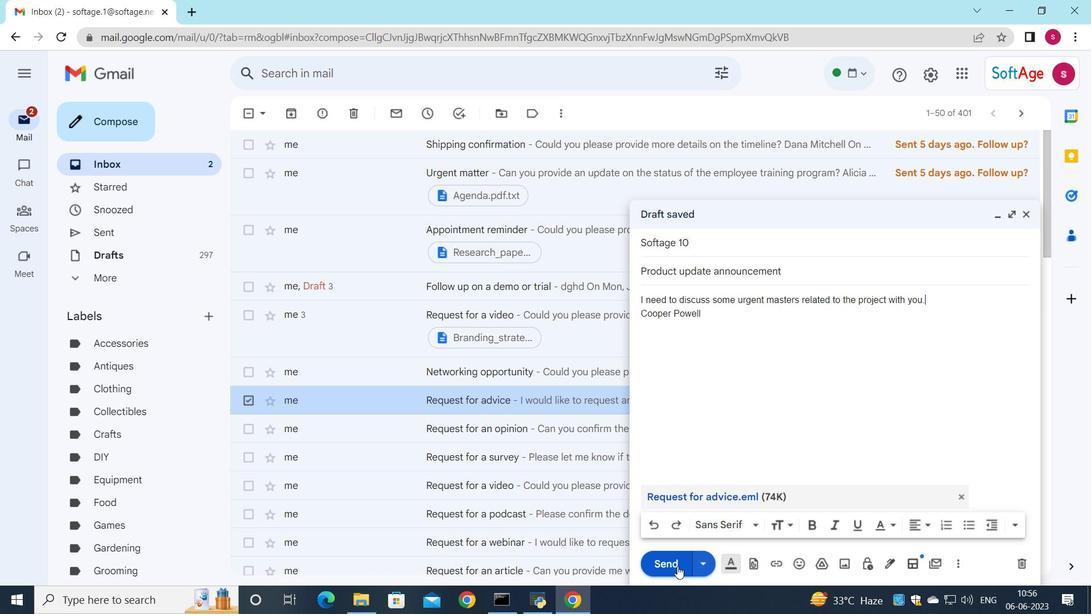 
Action: Mouse pressed left at (670, 562)
Screenshot: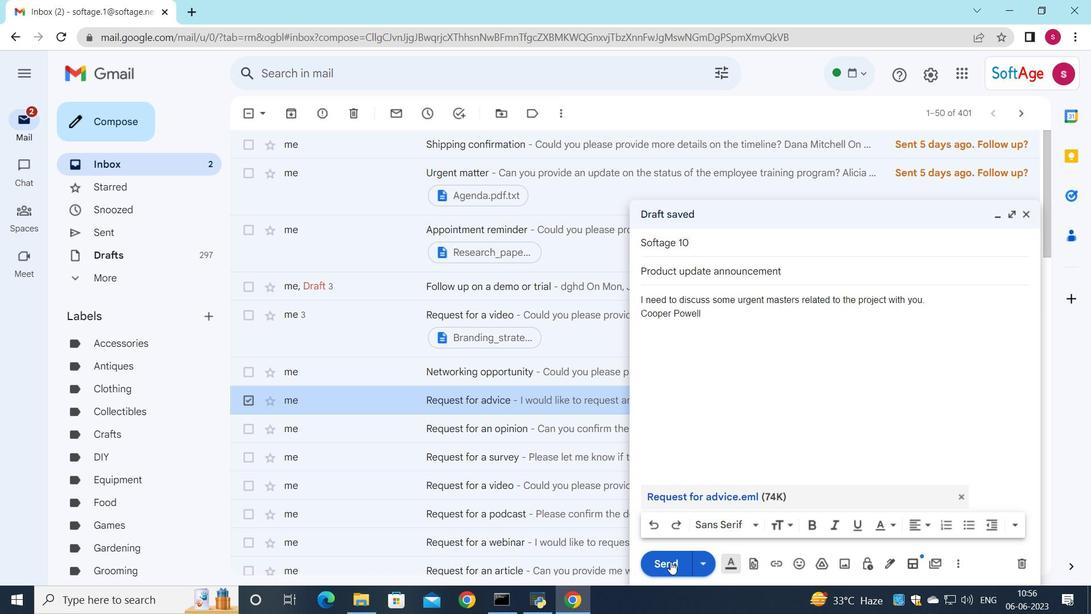 
Action: Mouse moved to (750, 465)
Screenshot: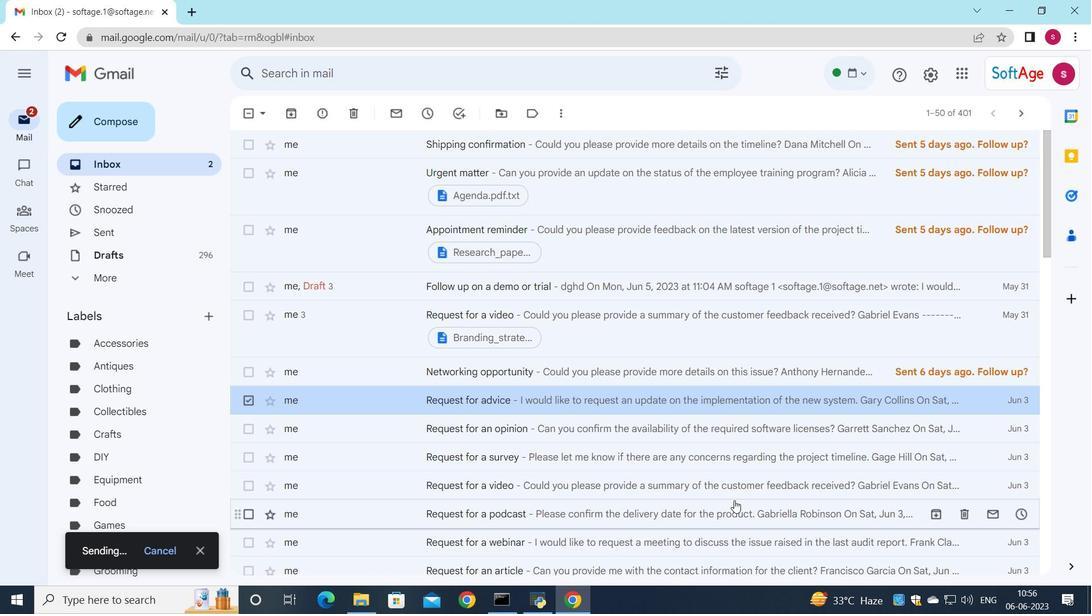 
